 Task: Sort the products in the category "Dental Care" by price (lowest first).
Action: Mouse moved to (303, 141)
Screenshot: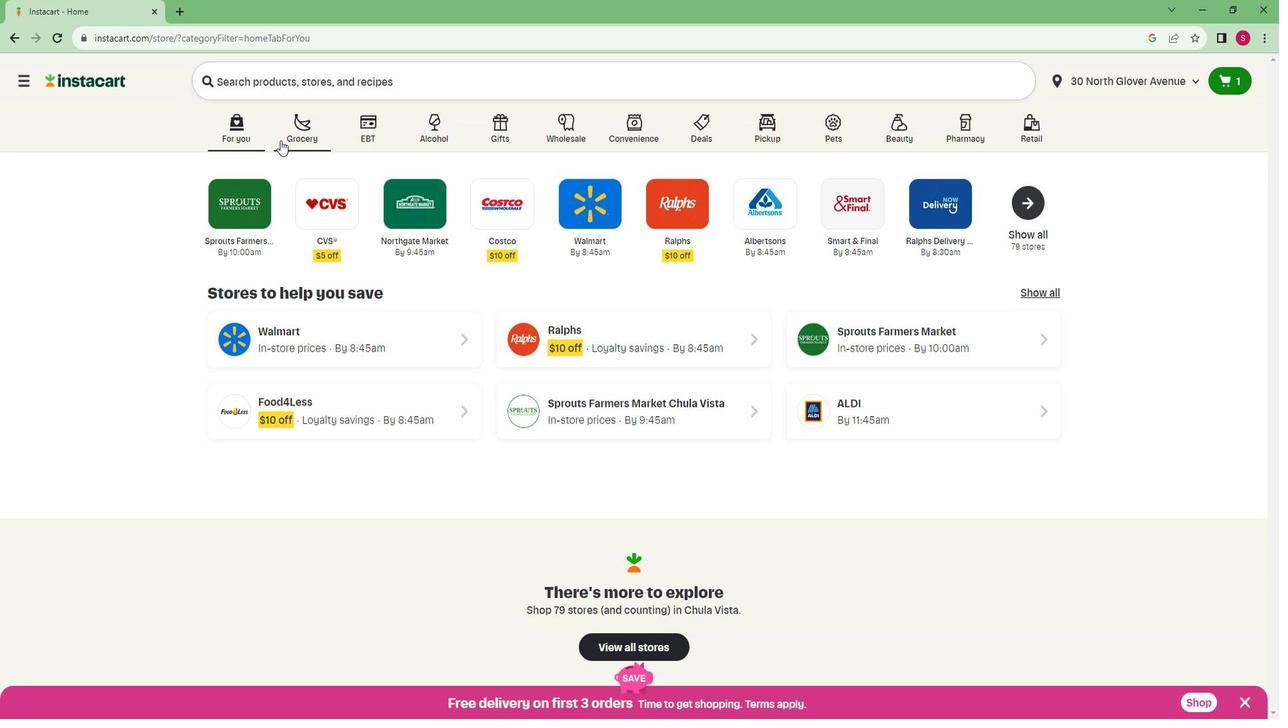 
Action: Mouse pressed left at (303, 141)
Screenshot: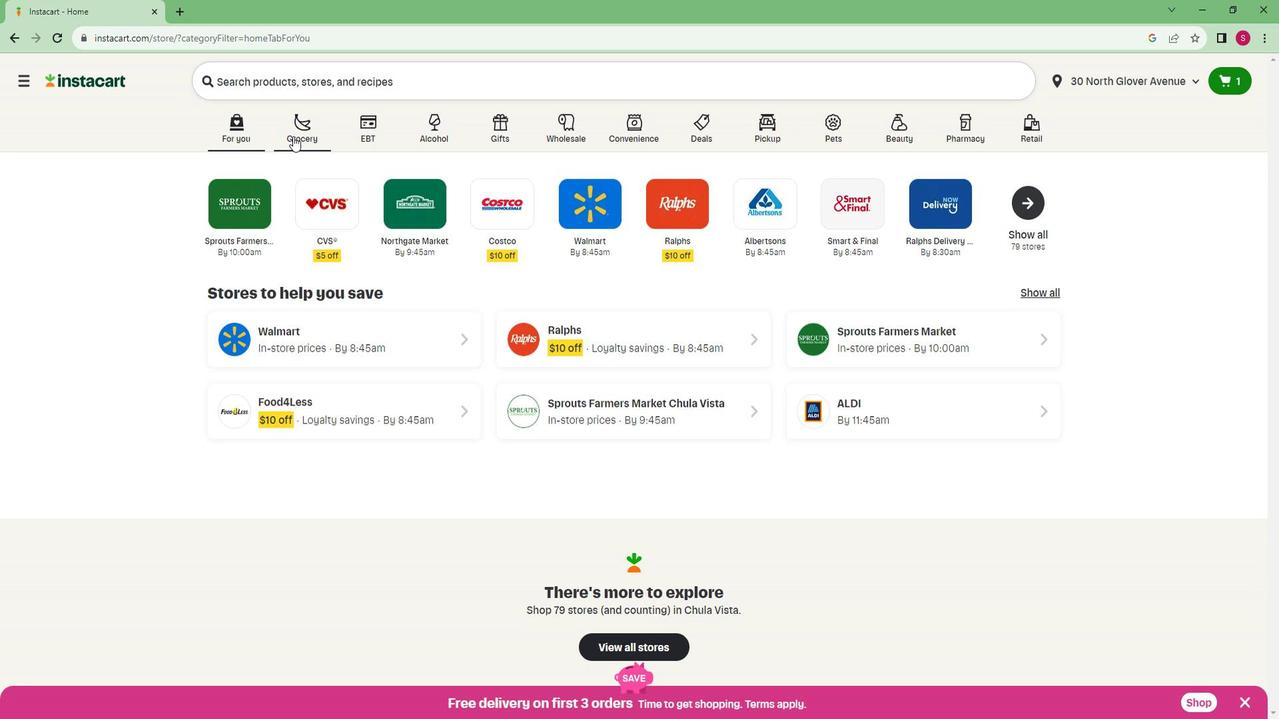 
Action: Mouse moved to (269, 383)
Screenshot: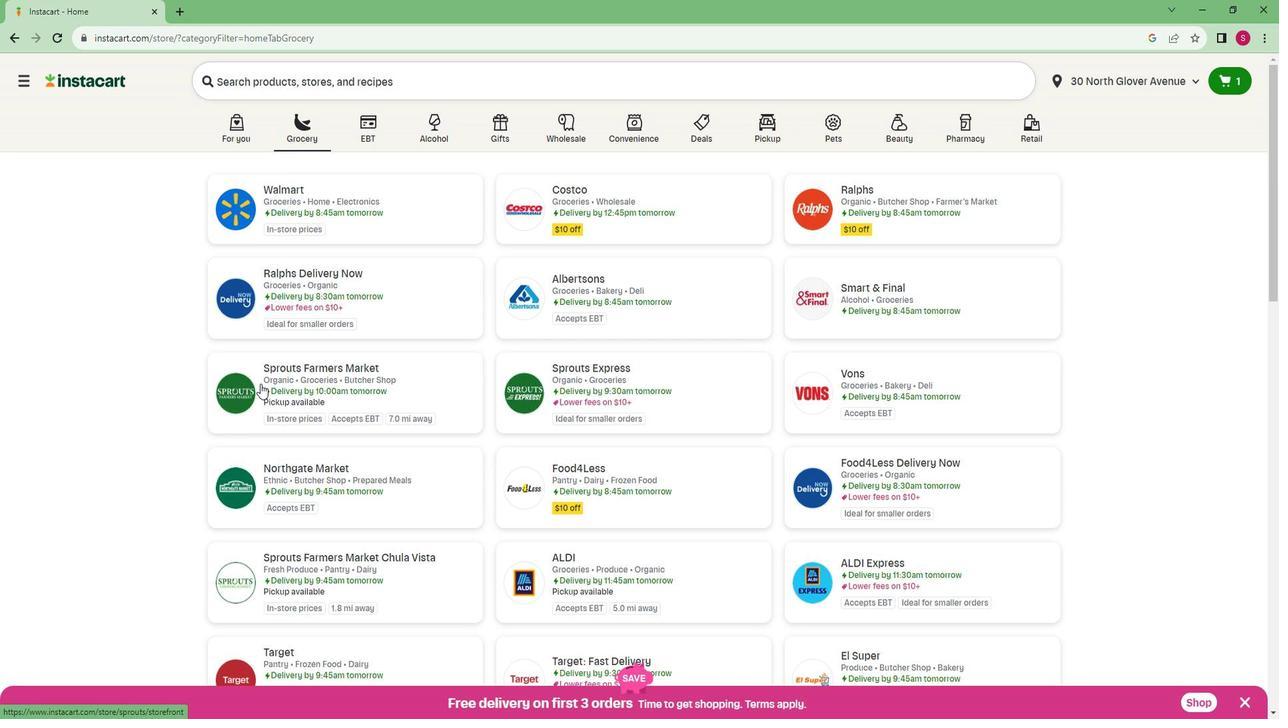 
Action: Mouse pressed left at (269, 383)
Screenshot: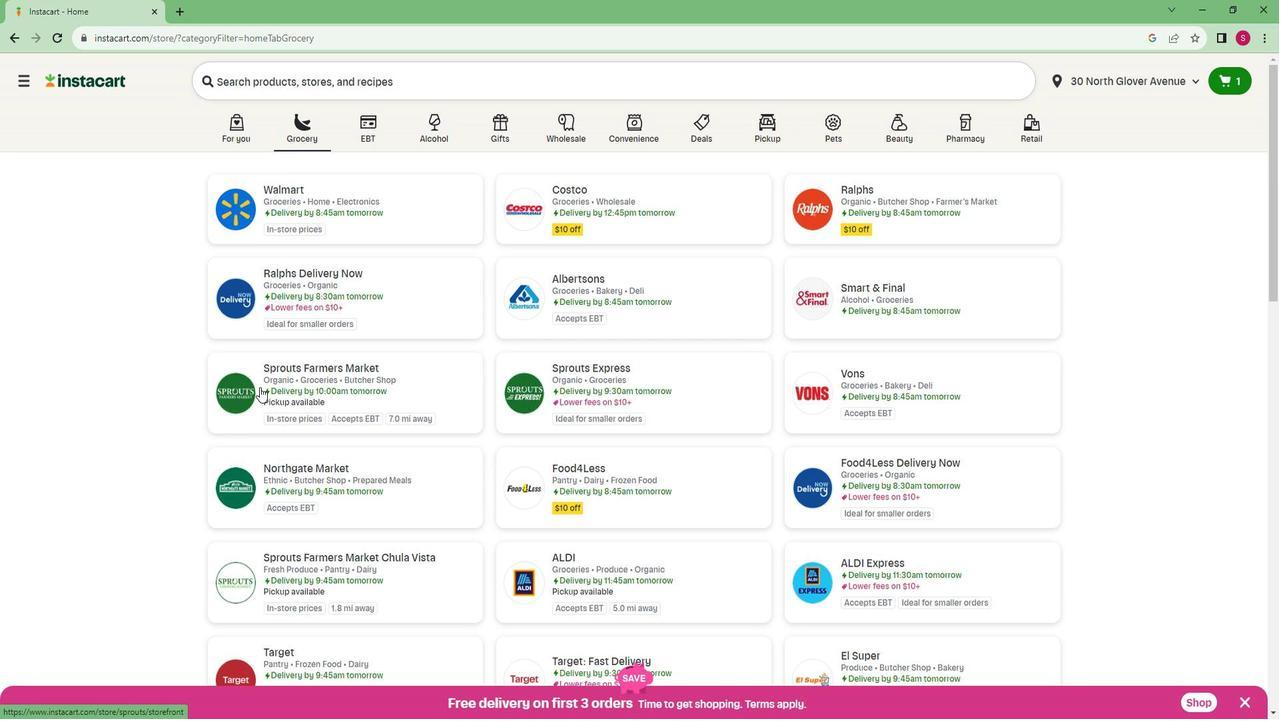 
Action: Mouse moved to (98, 528)
Screenshot: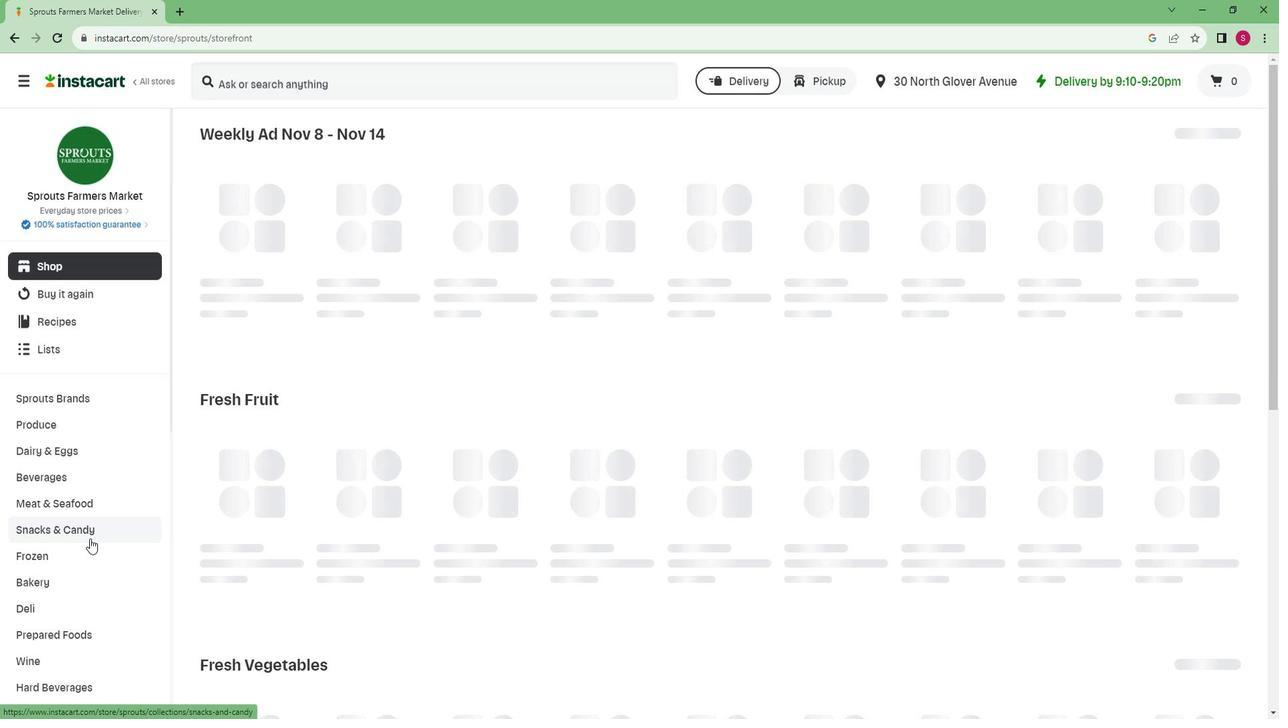 
Action: Mouse scrolled (98, 528) with delta (0, 0)
Screenshot: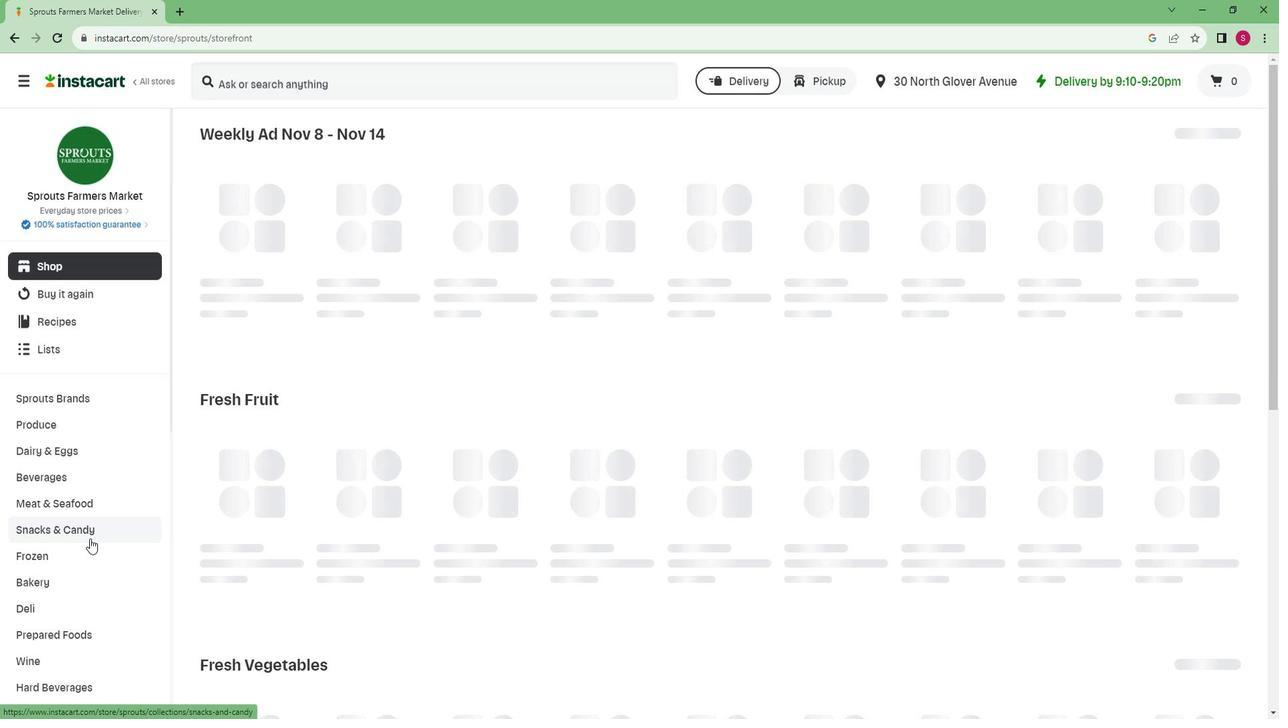 
Action: Mouse moved to (94, 528)
Screenshot: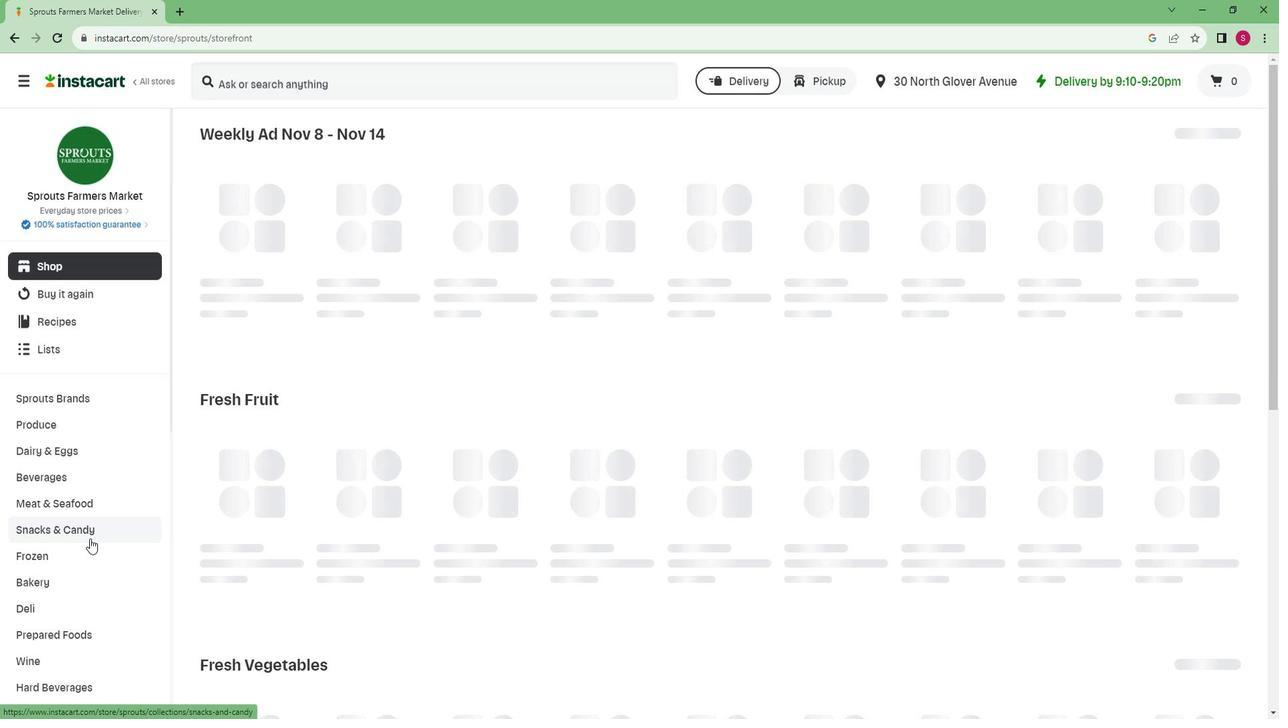 
Action: Mouse scrolled (94, 528) with delta (0, 0)
Screenshot: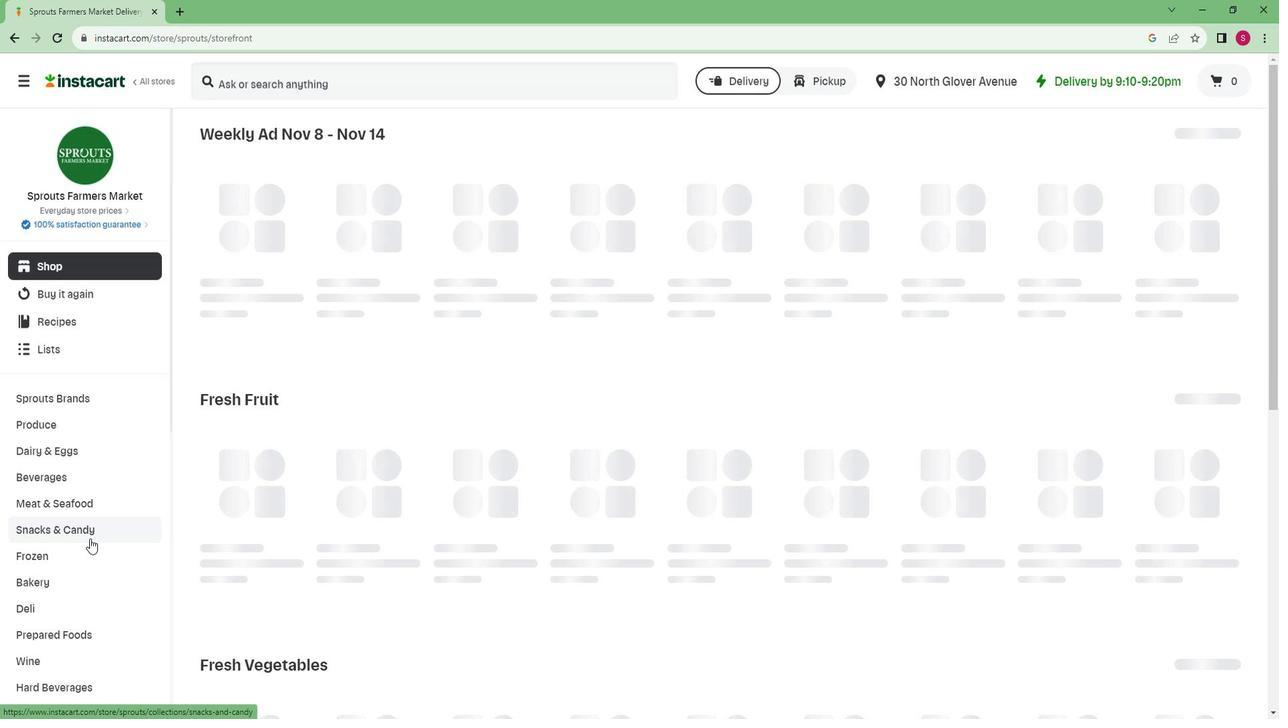 
Action: Mouse moved to (91, 528)
Screenshot: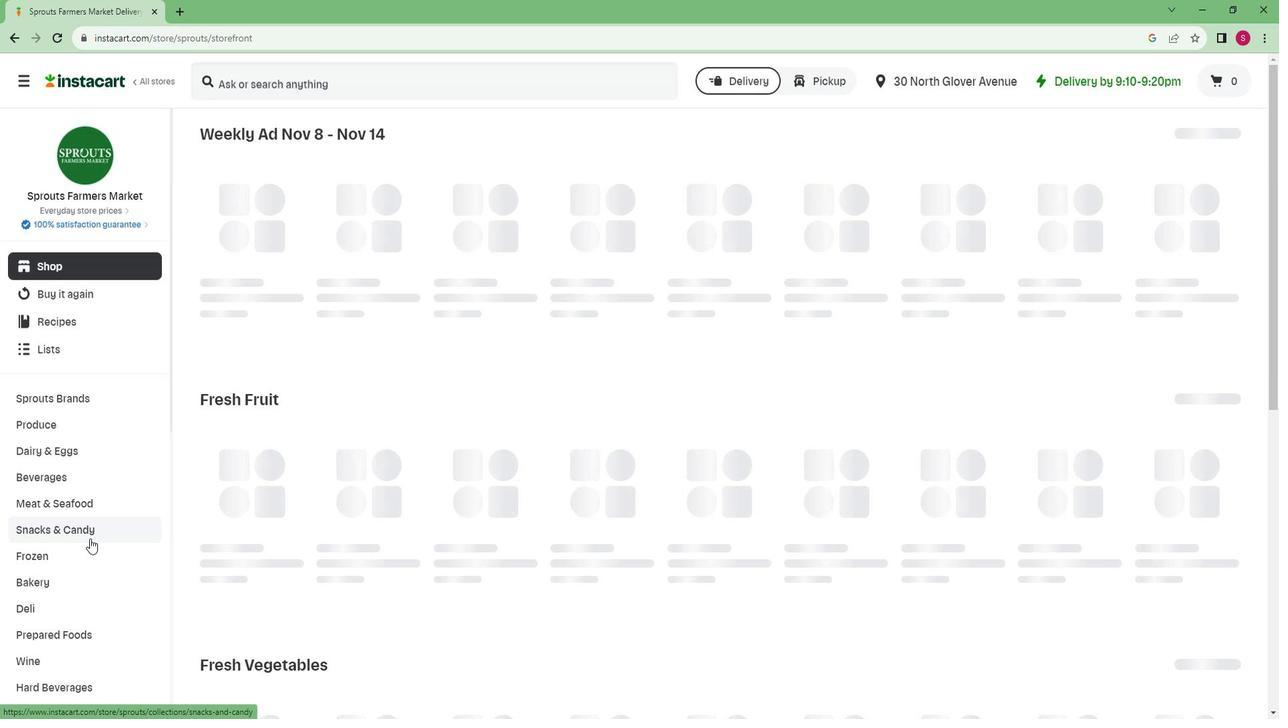 
Action: Mouse scrolled (91, 528) with delta (0, 0)
Screenshot: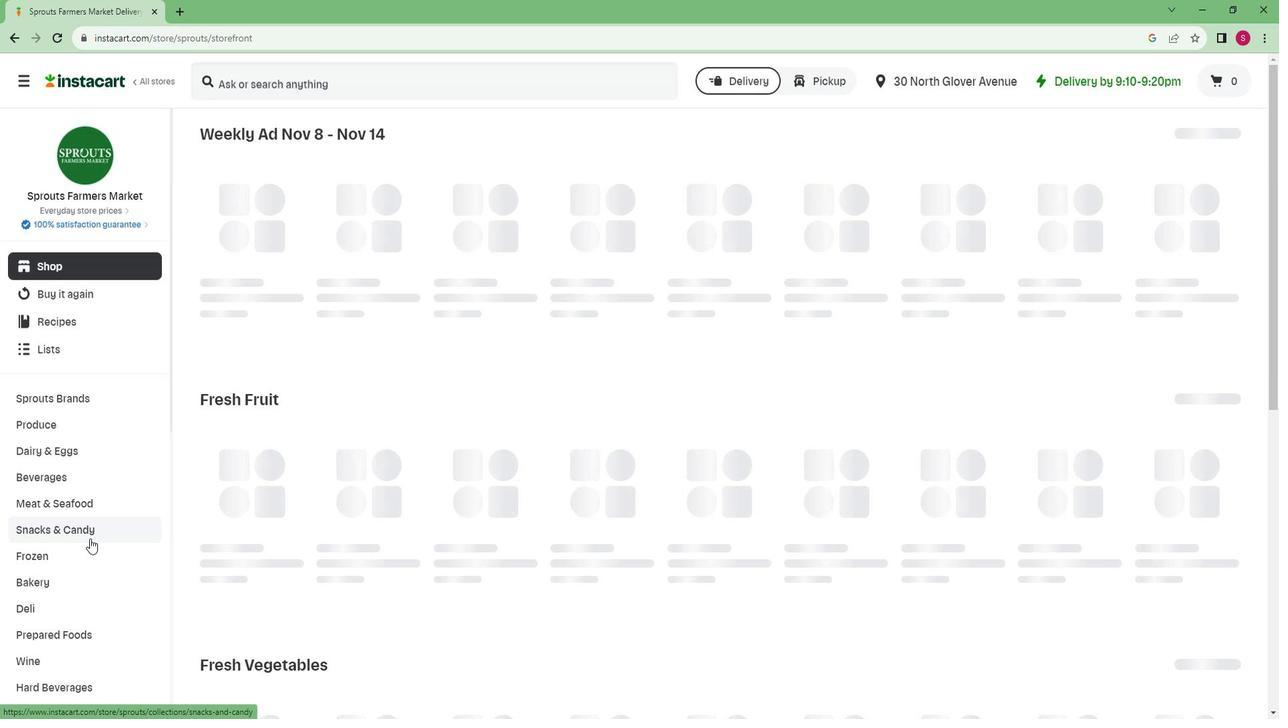 
Action: Mouse moved to (89, 528)
Screenshot: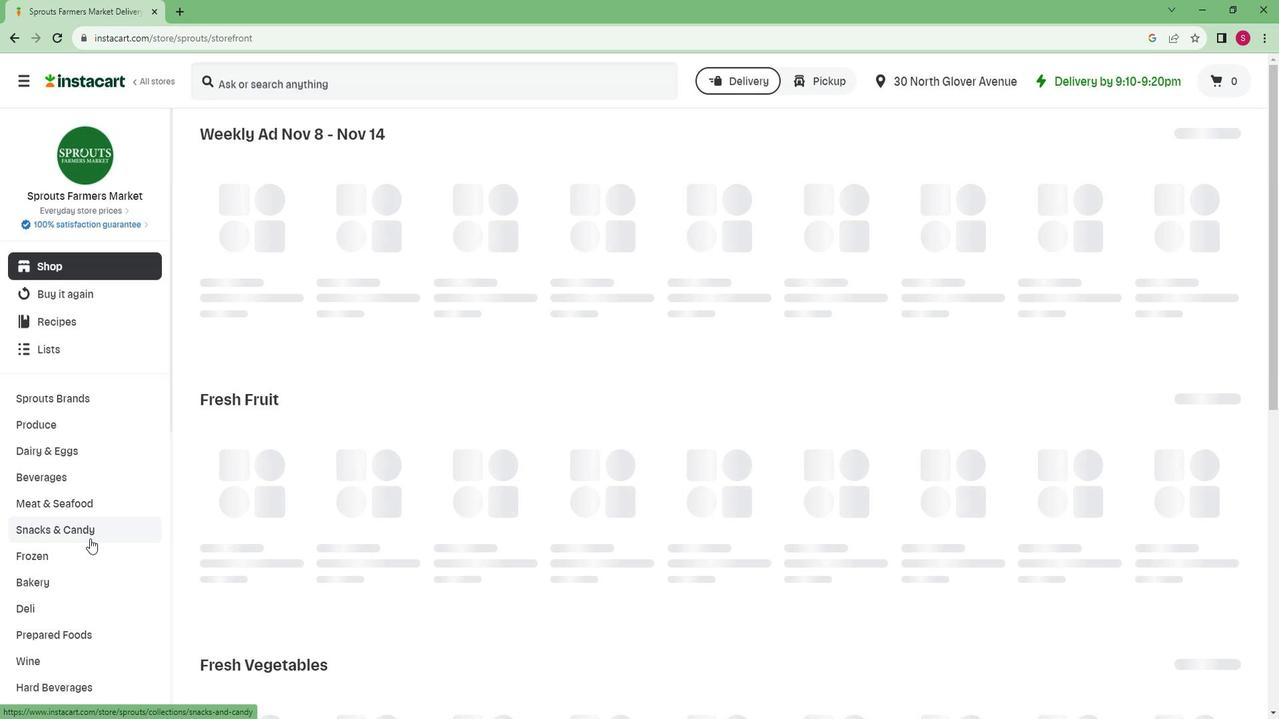 
Action: Mouse scrolled (89, 528) with delta (0, 0)
Screenshot: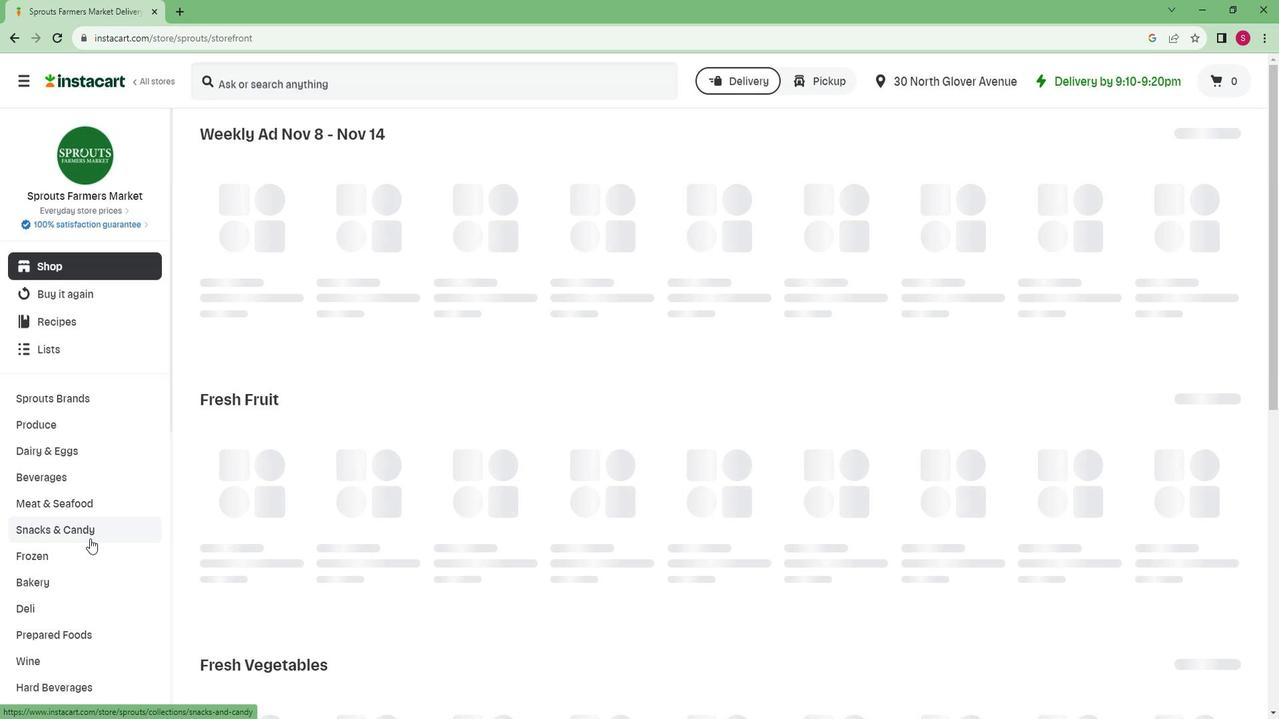 
Action: Mouse moved to (87, 528)
Screenshot: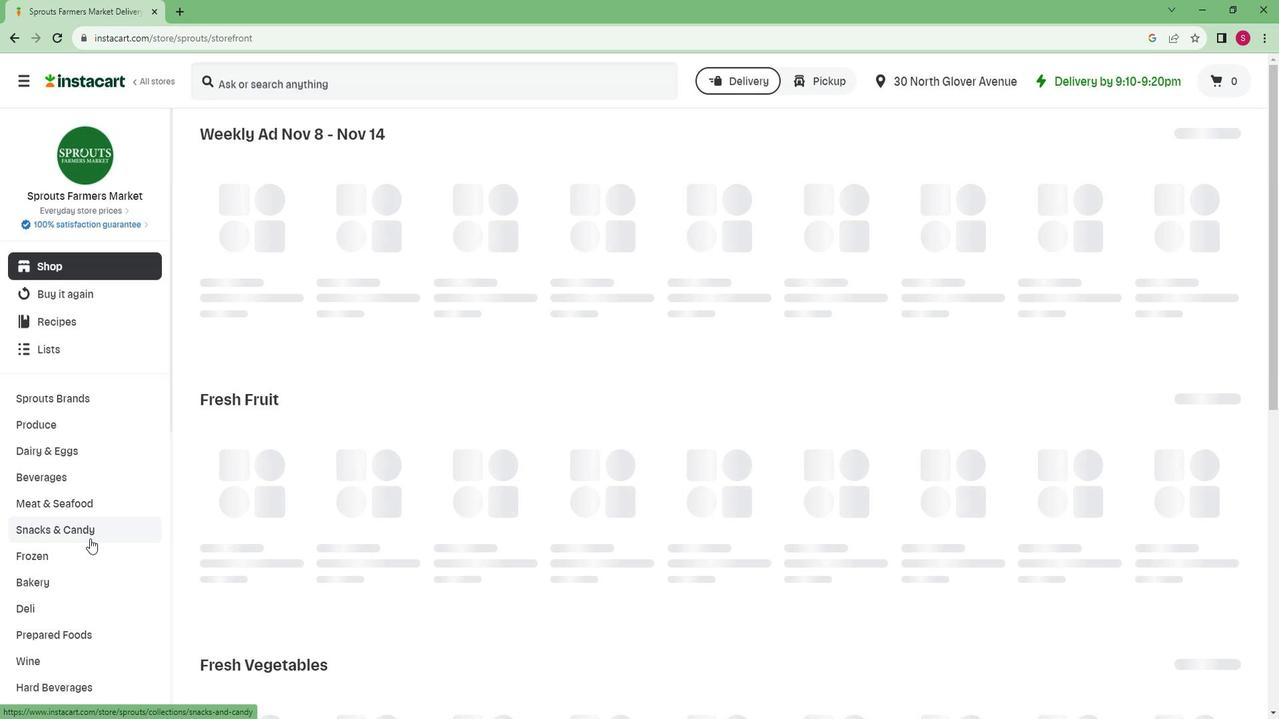 
Action: Mouse scrolled (87, 528) with delta (0, 0)
Screenshot: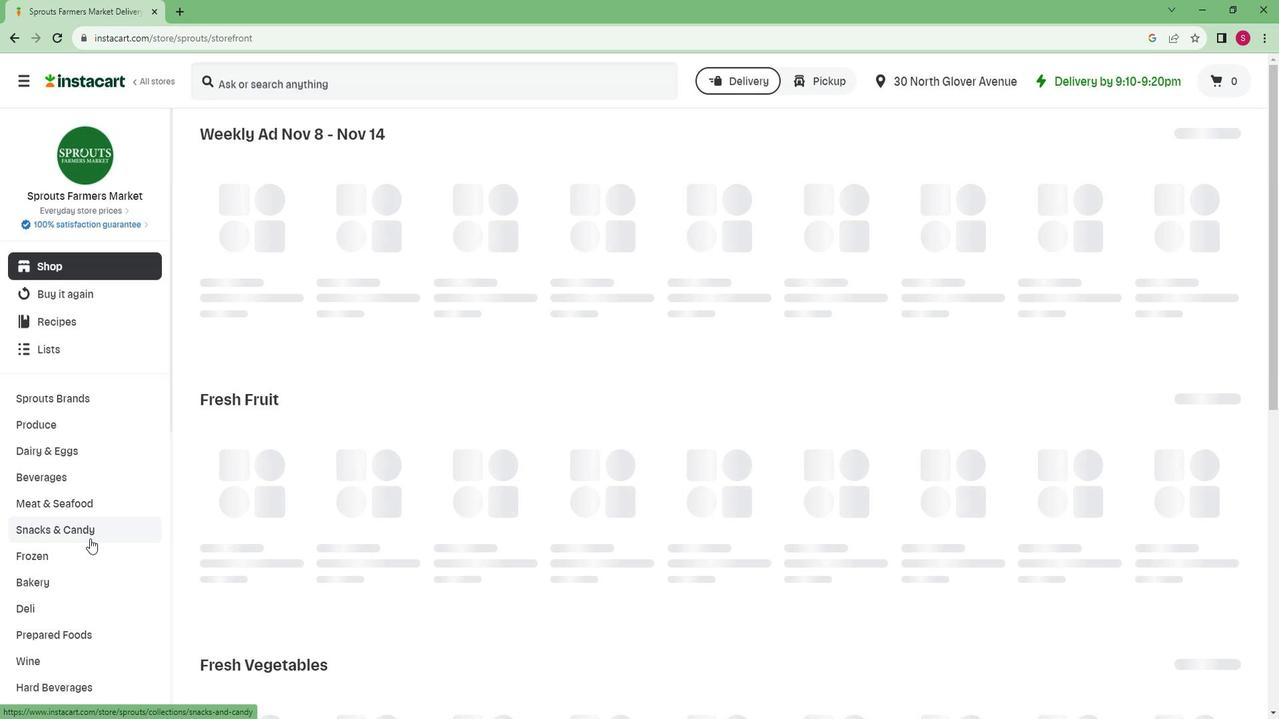 
Action: Mouse moved to (85, 528)
Screenshot: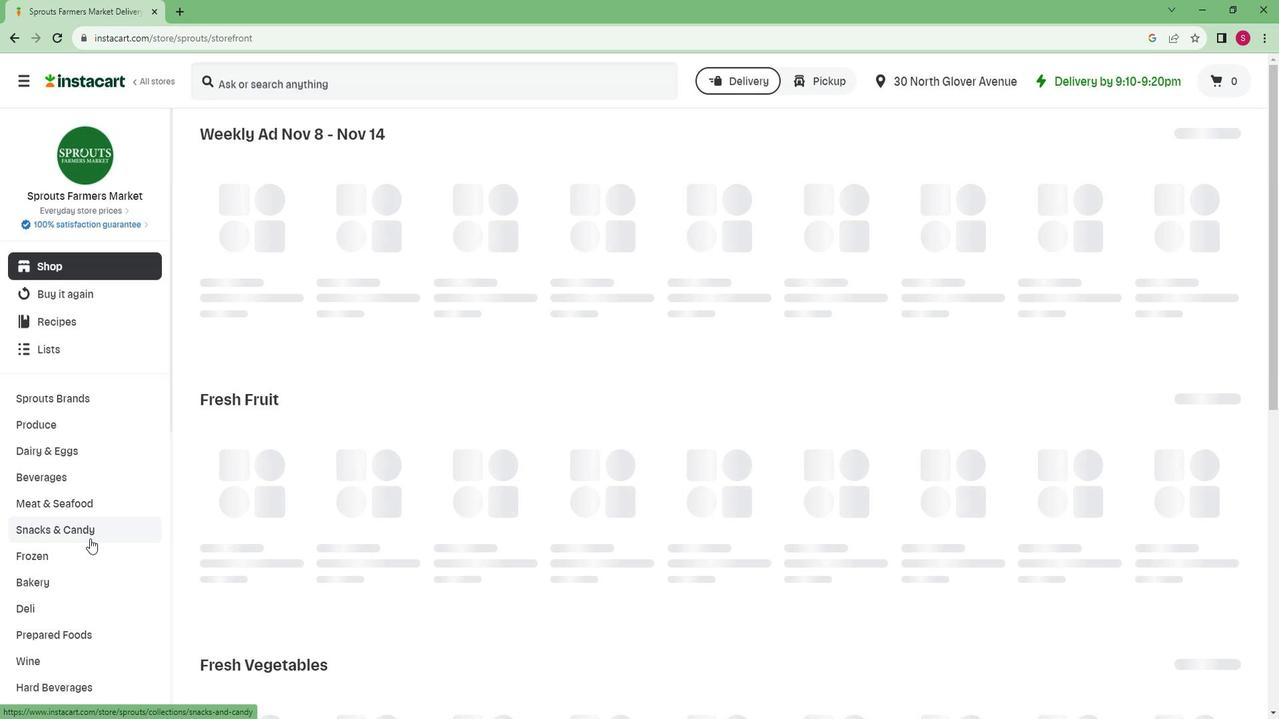 
Action: Mouse scrolled (85, 528) with delta (0, 0)
Screenshot: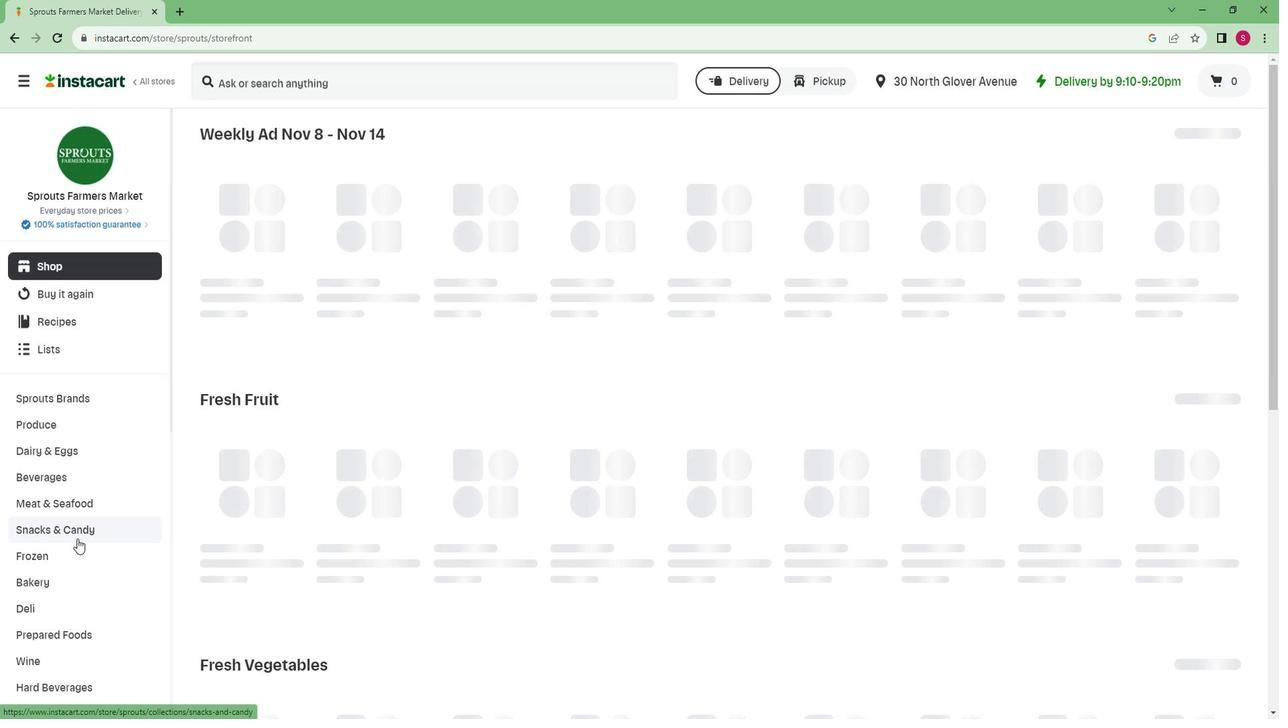 
Action: Mouse moved to (84, 517)
Screenshot: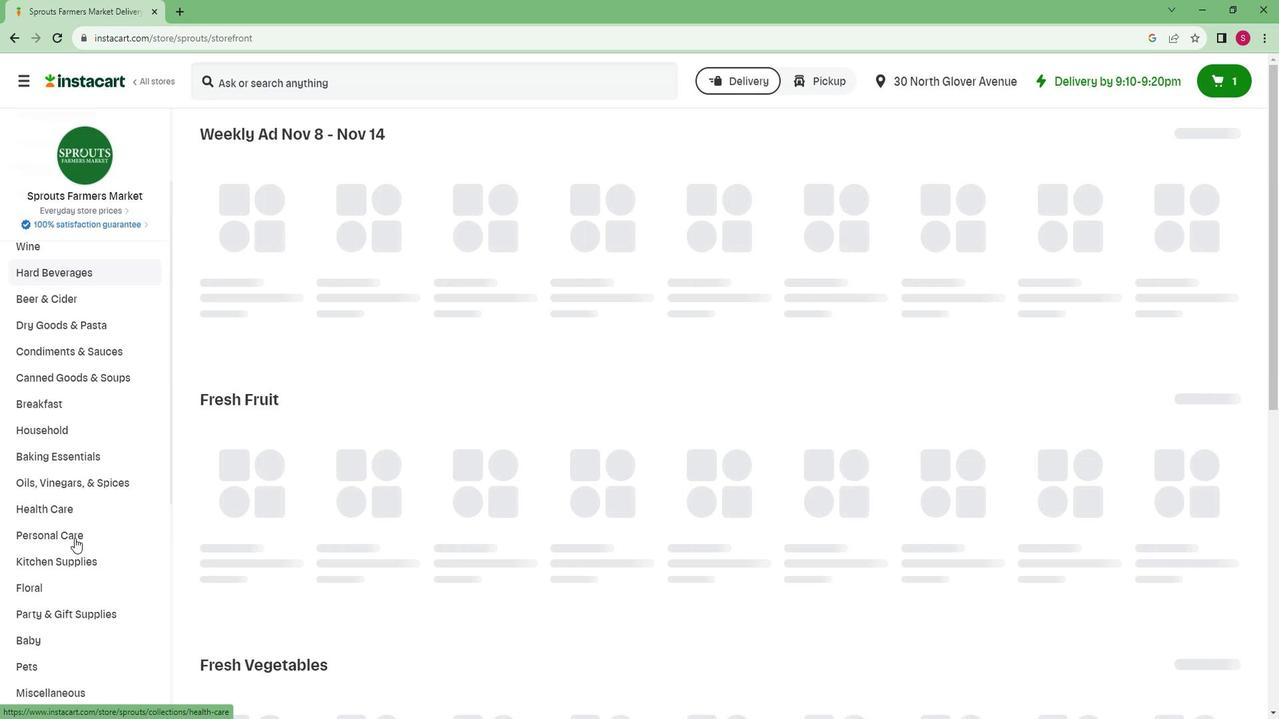
Action: Mouse scrolled (84, 516) with delta (0, 0)
Screenshot: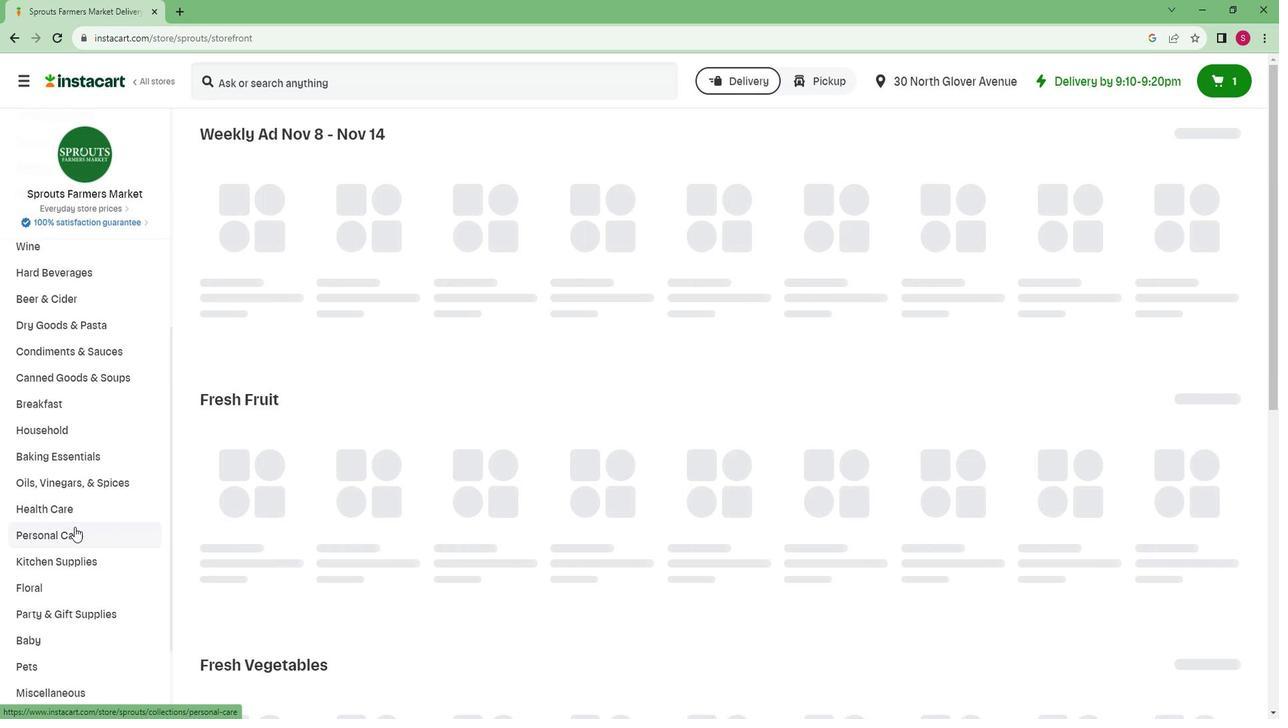 
Action: Mouse scrolled (84, 516) with delta (0, 0)
Screenshot: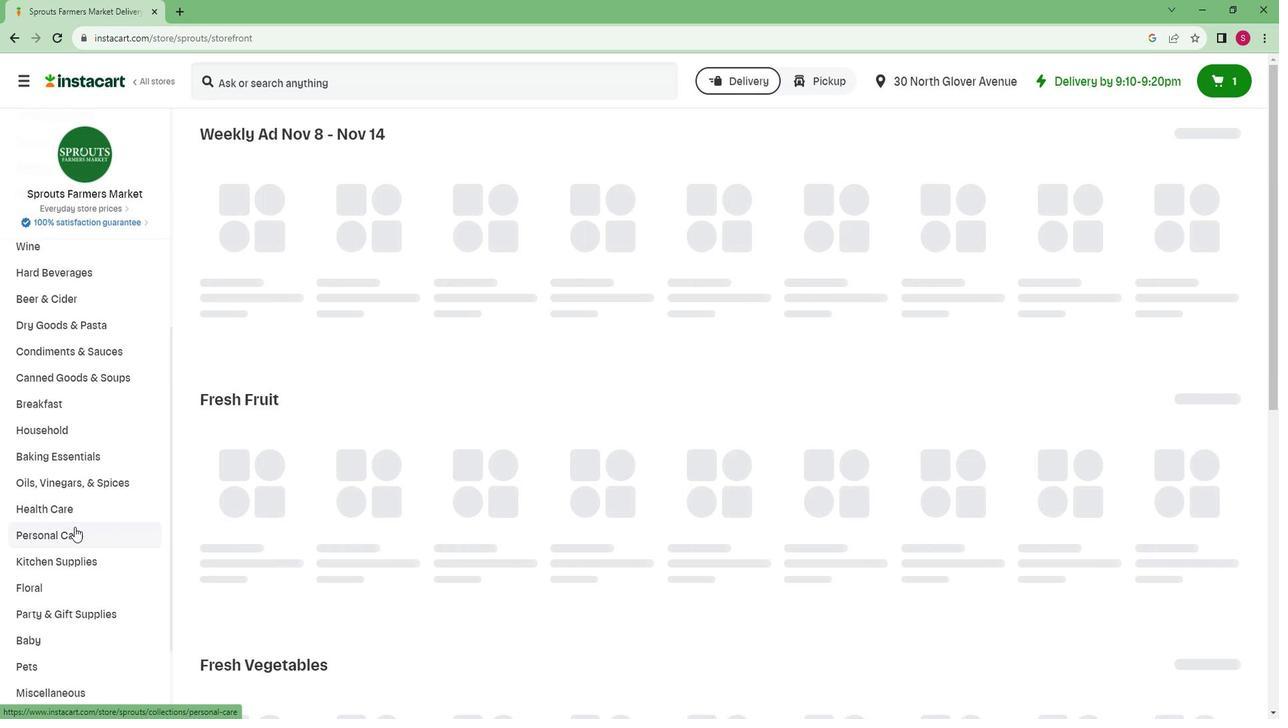 
Action: Mouse moved to (83, 516)
Screenshot: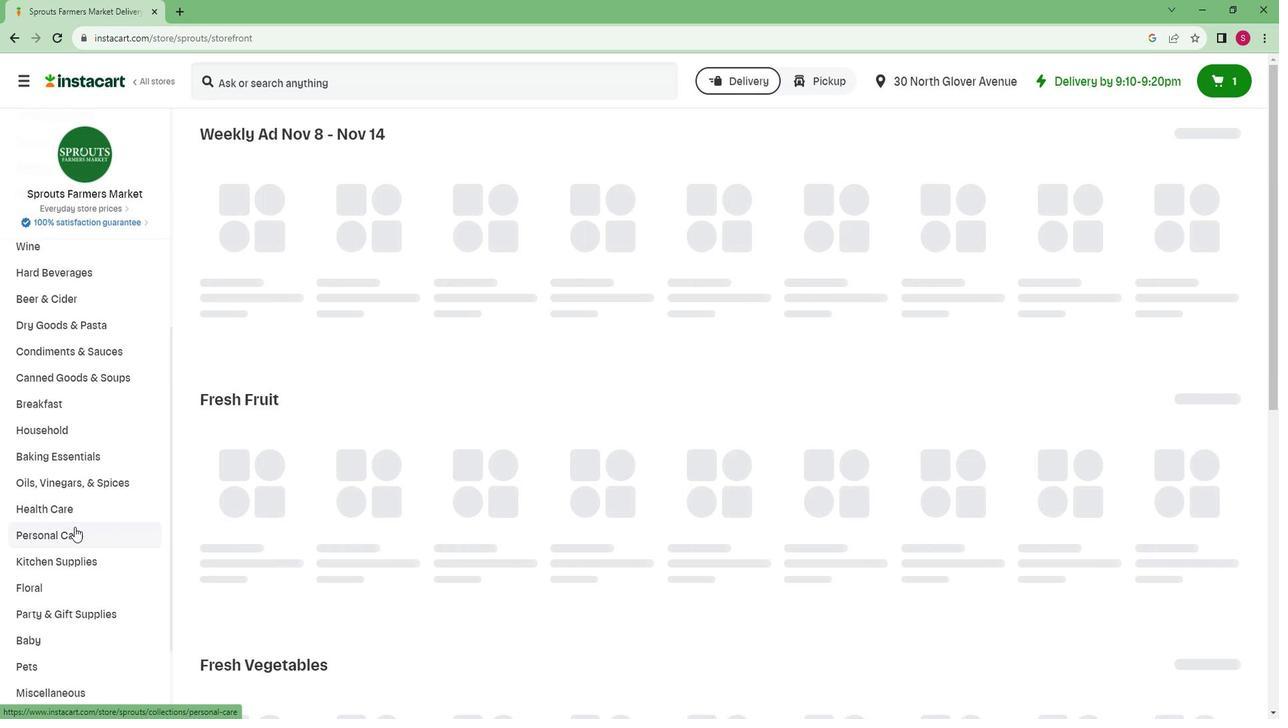 
Action: Mouse scrolled (83, 516) with delta (0, 0)
Screenshot: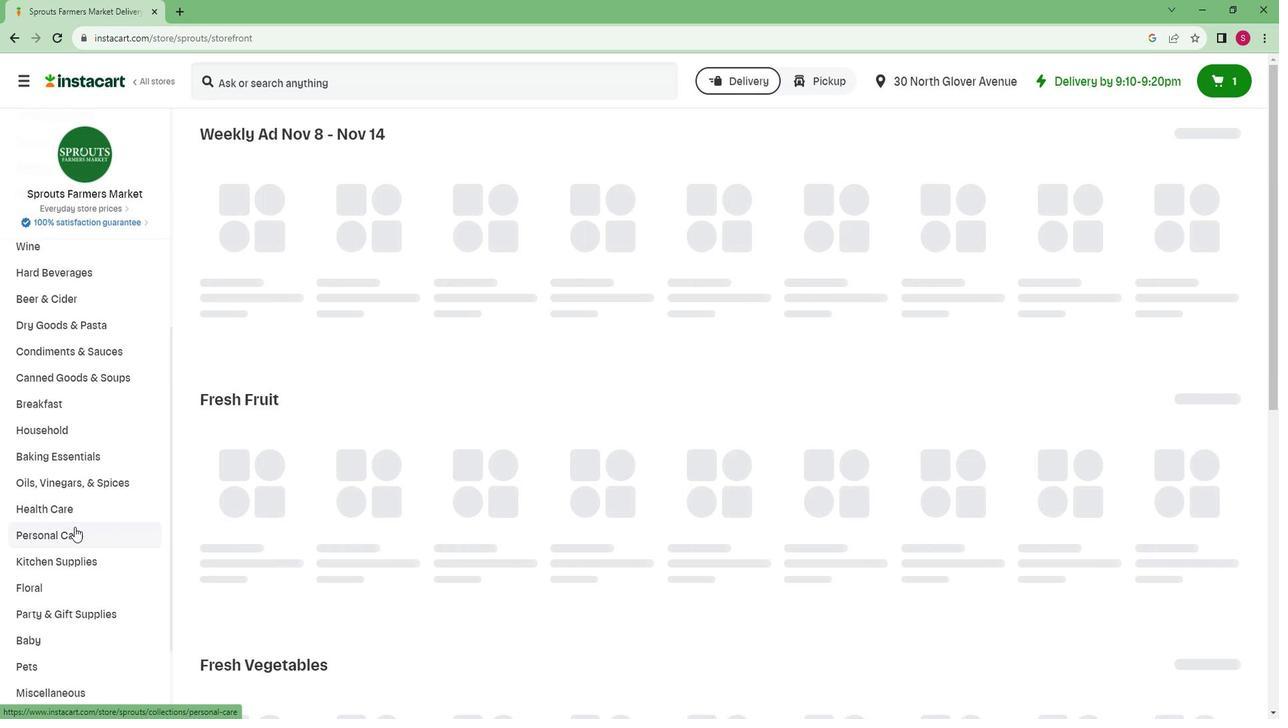 
Action: Mouse moved to (83, 516)
Screenshot: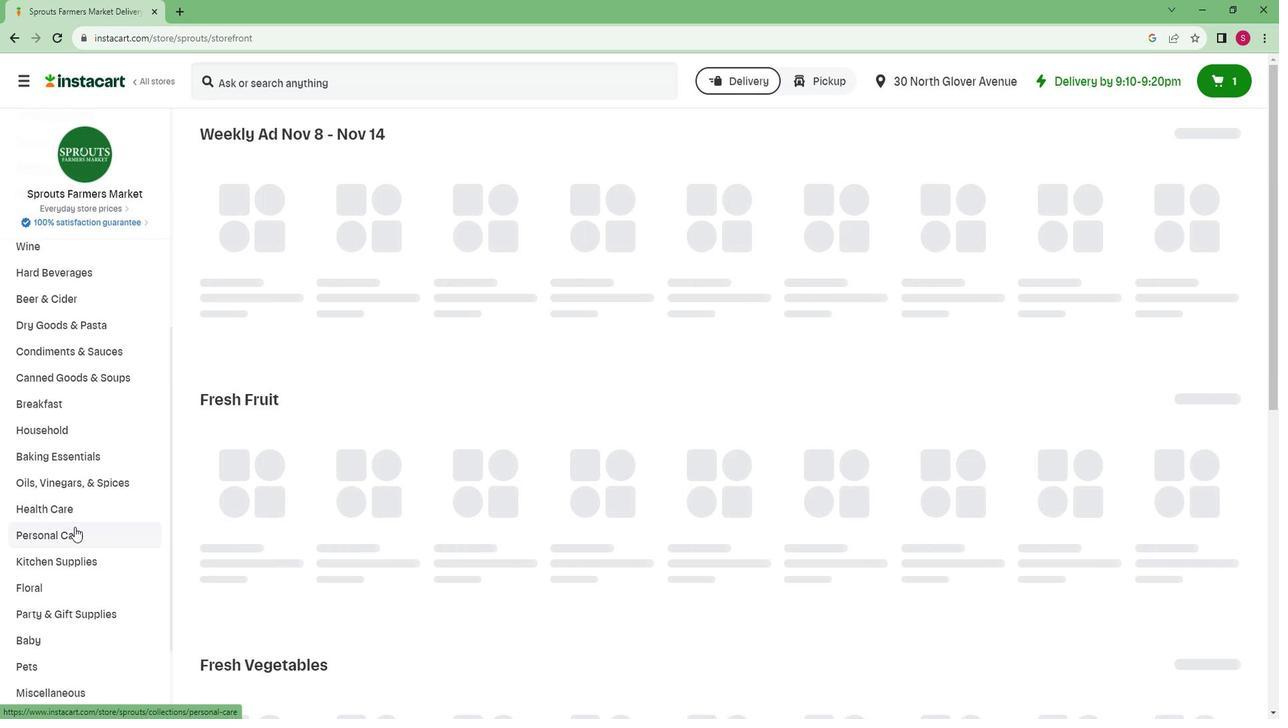 
Action: Mouse scrolled (83, 516) with delta (0, 0)
Screenshot: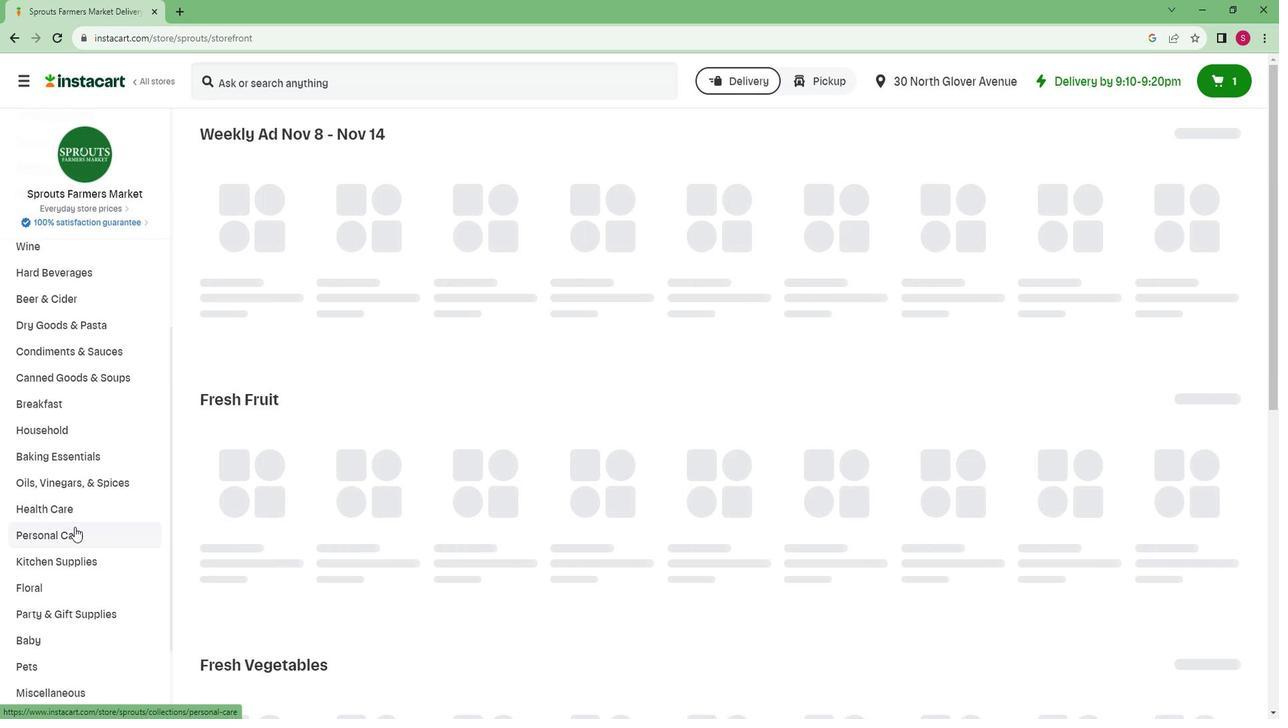 
Action: Mouse moved to (83, 516)
Screenshot: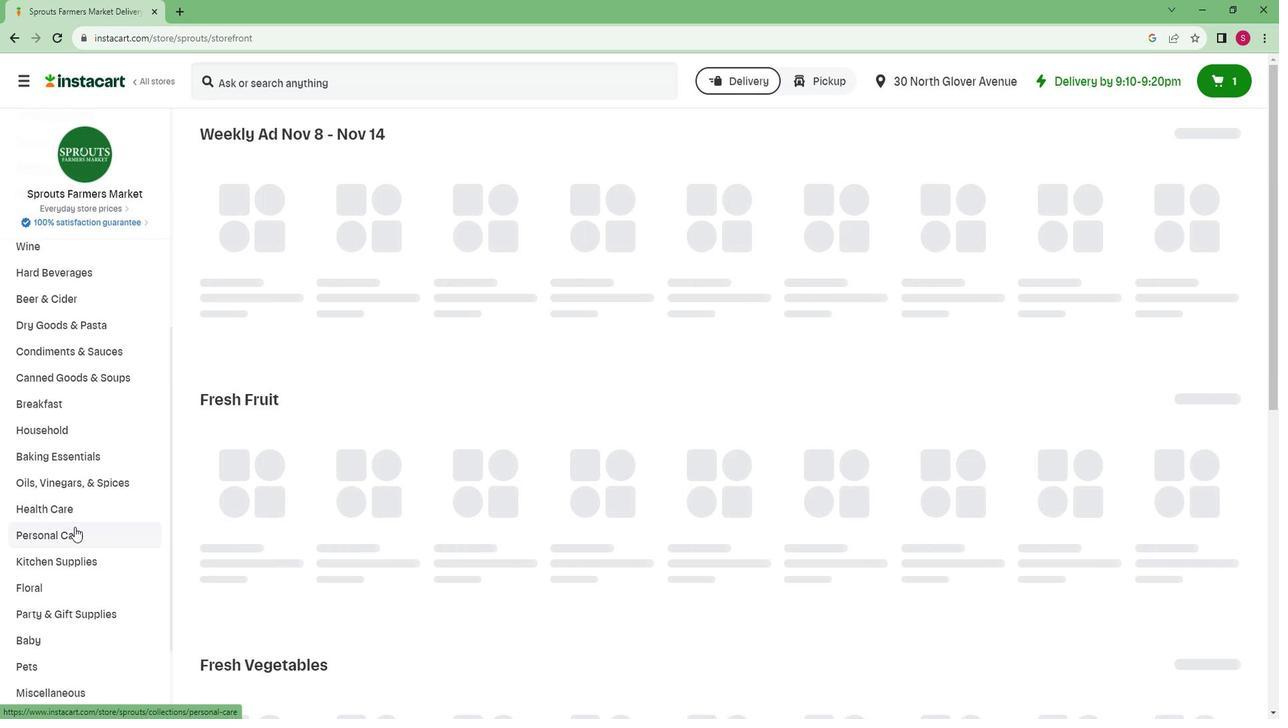 
Action: Mouse scrolled (83, 516) with delta (0, 0)
Screenshot: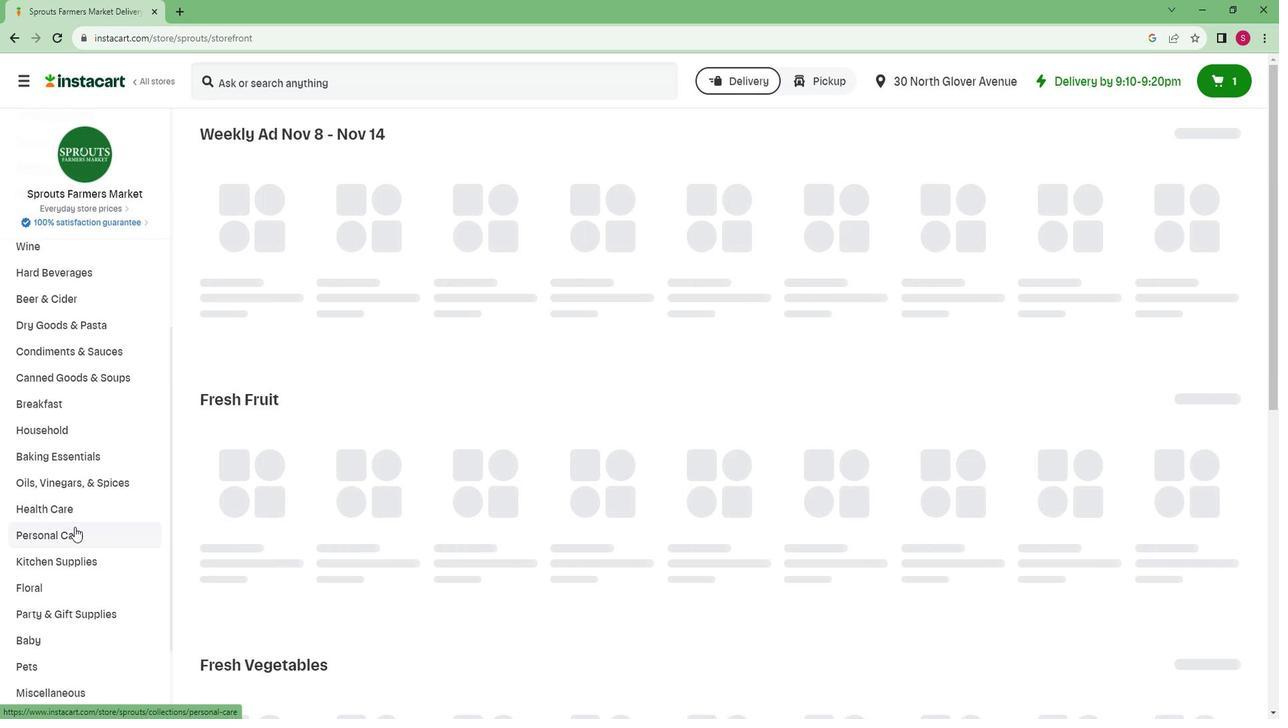
Action: Mouse moved to (59, 656)
Screenshot: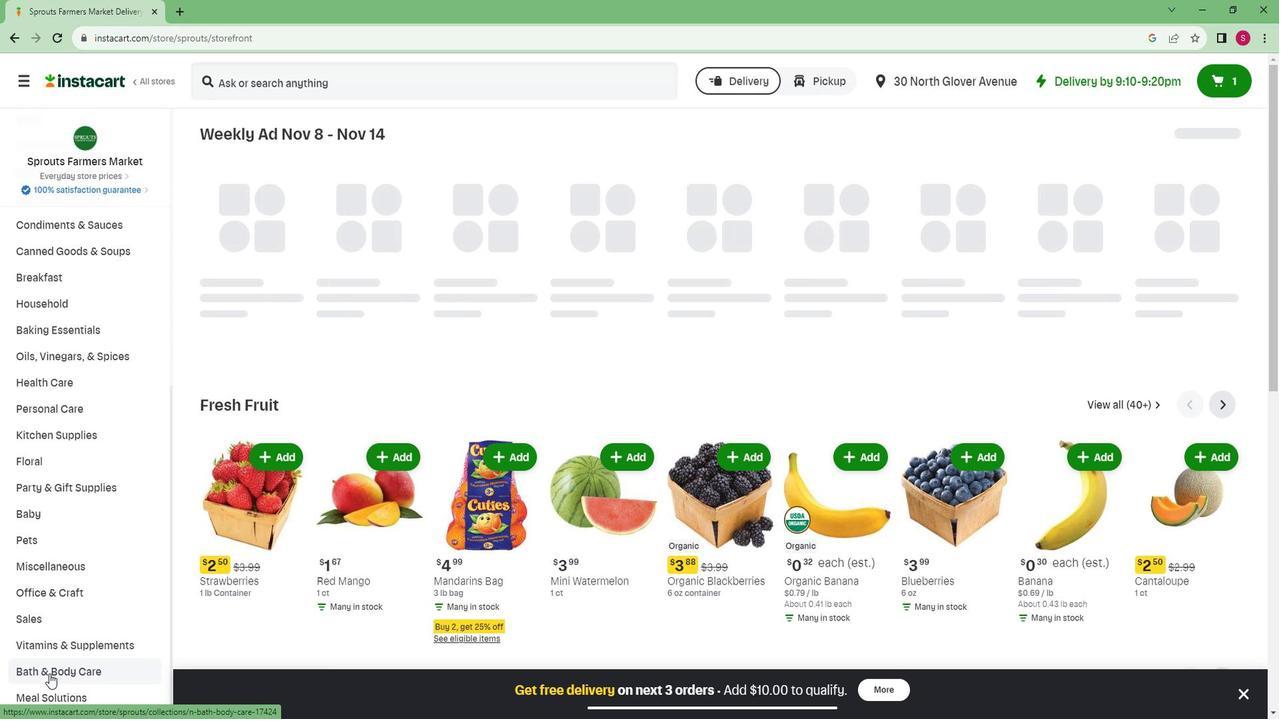 
Action: Mouse pressed left at (59, 656)
Screenshot: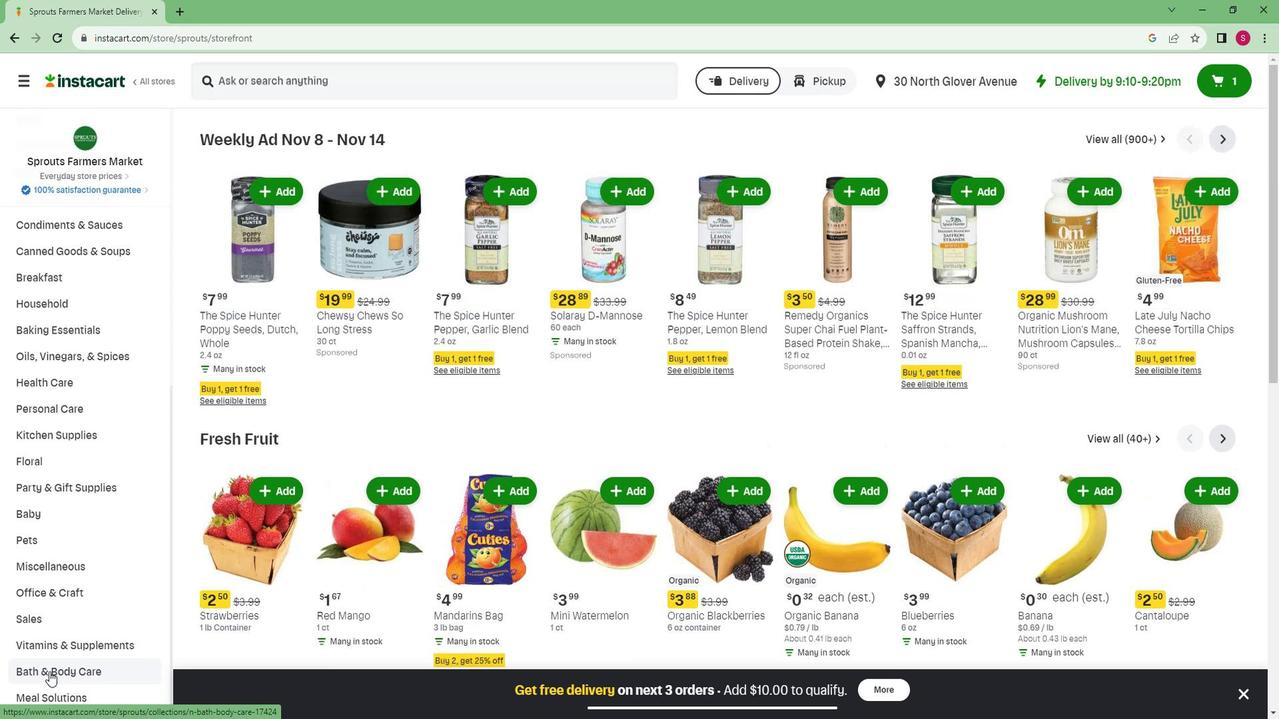 
Action: Mouse moved to (866, 170)
Screenshot: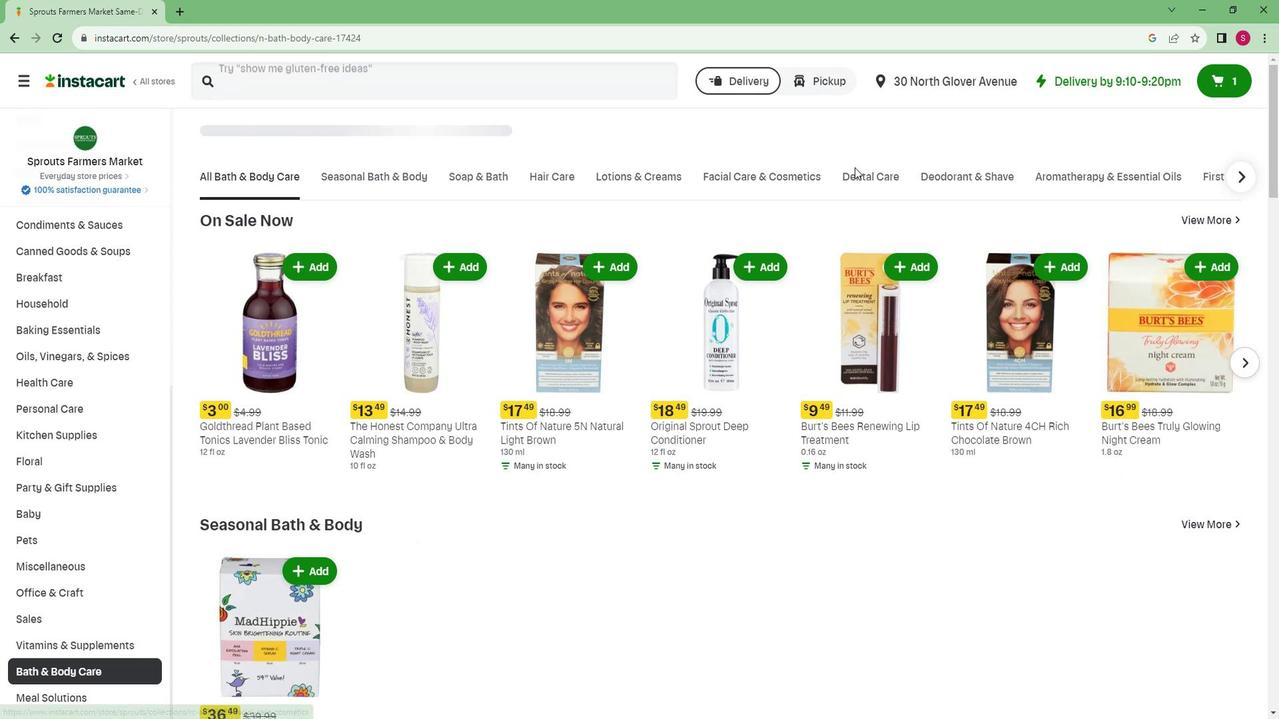 
Action: Mouse pressed left at (866, 170)
Screenshot: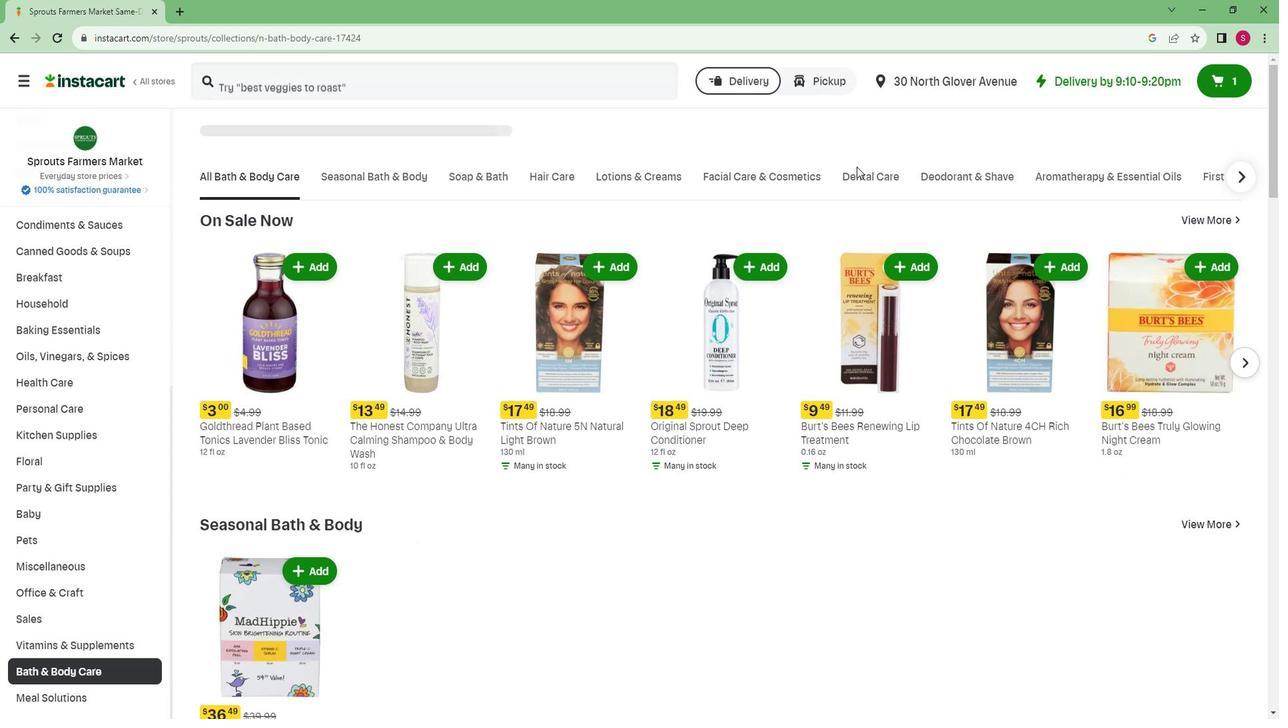 
Action: Mouse moved to (863, 178)
Screenshot: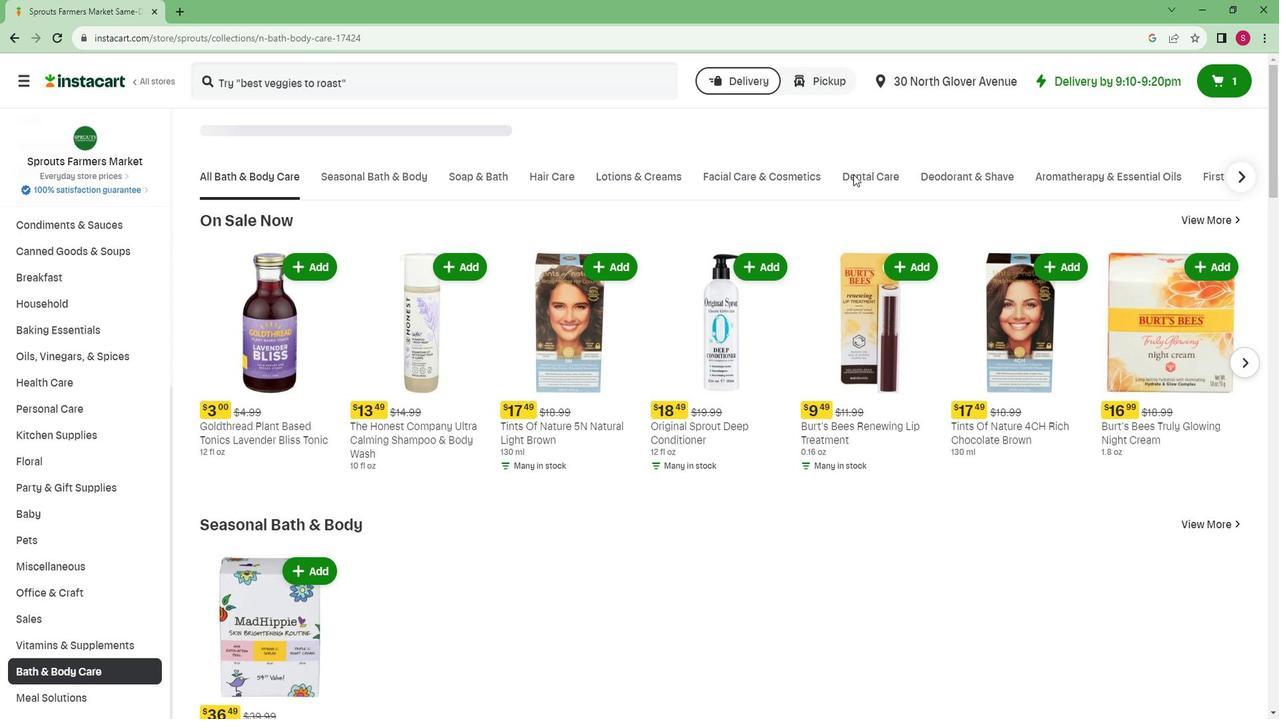 
Action: Mouse pressed left at (863, 178)
Screenshot: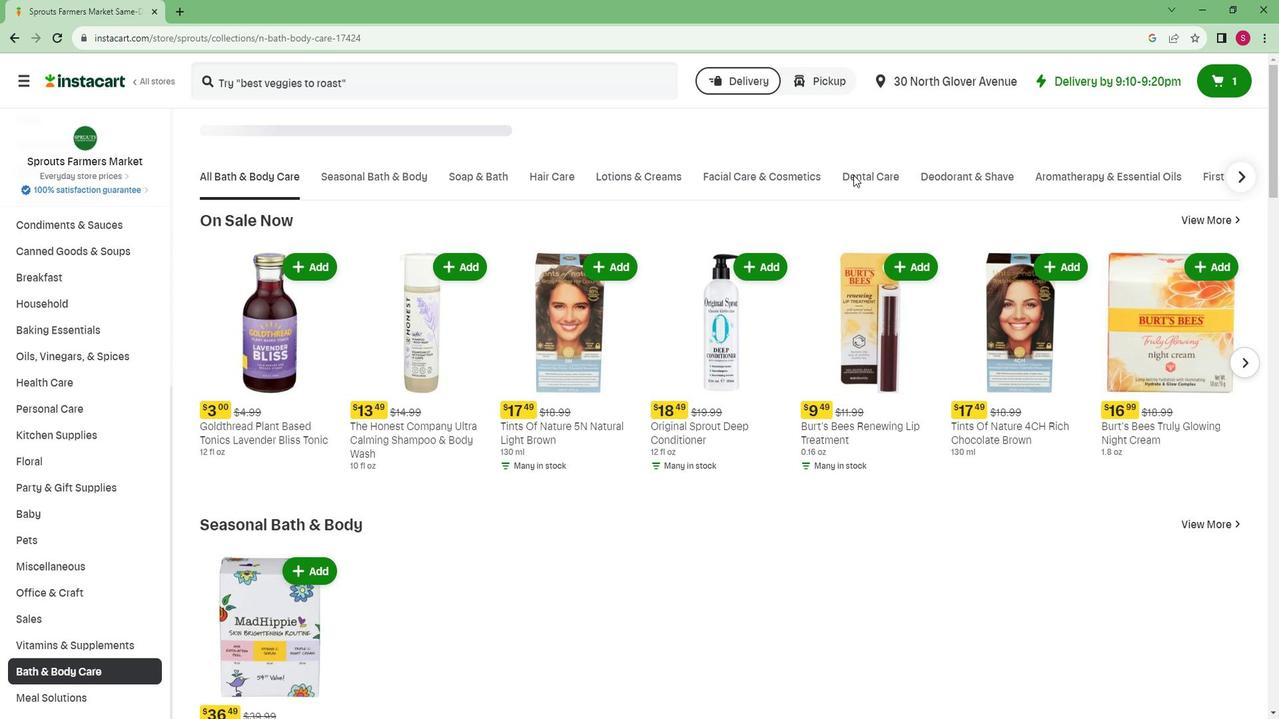 
Action: Mouse moved to (1143, 227)
Screenshot: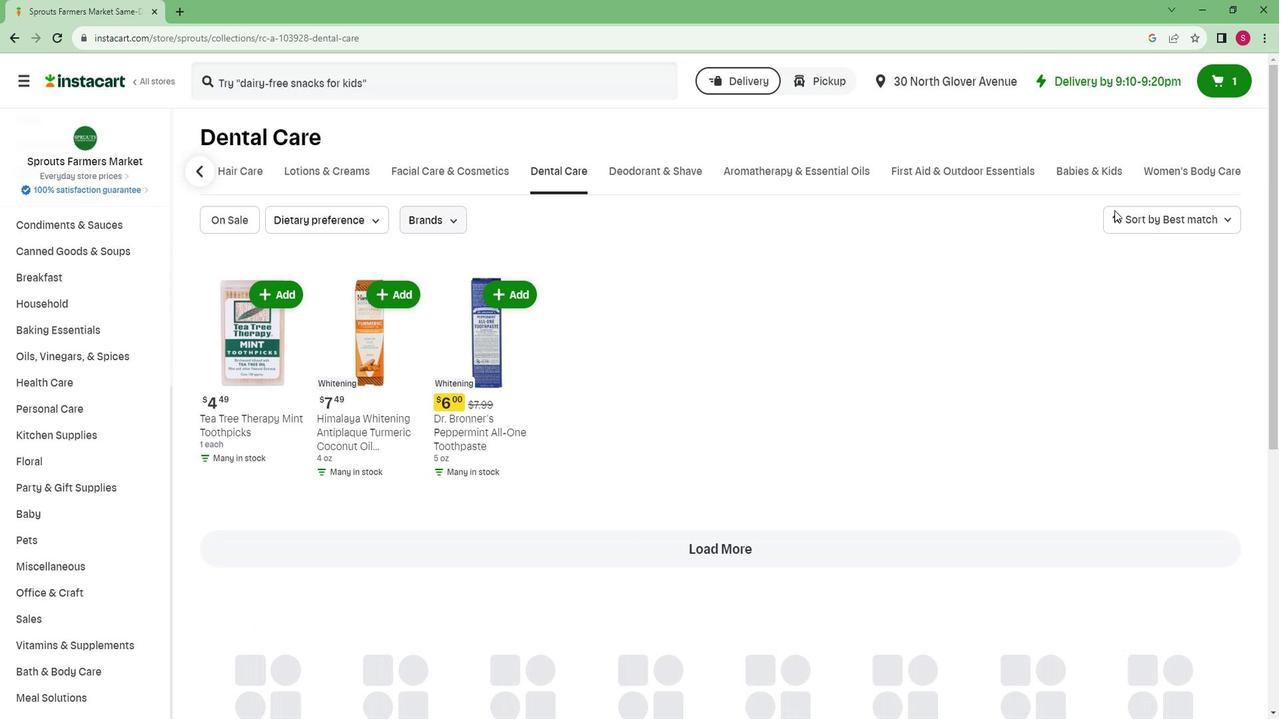 
Action: Mouse pressed left at (1143, 227)
Screenshot: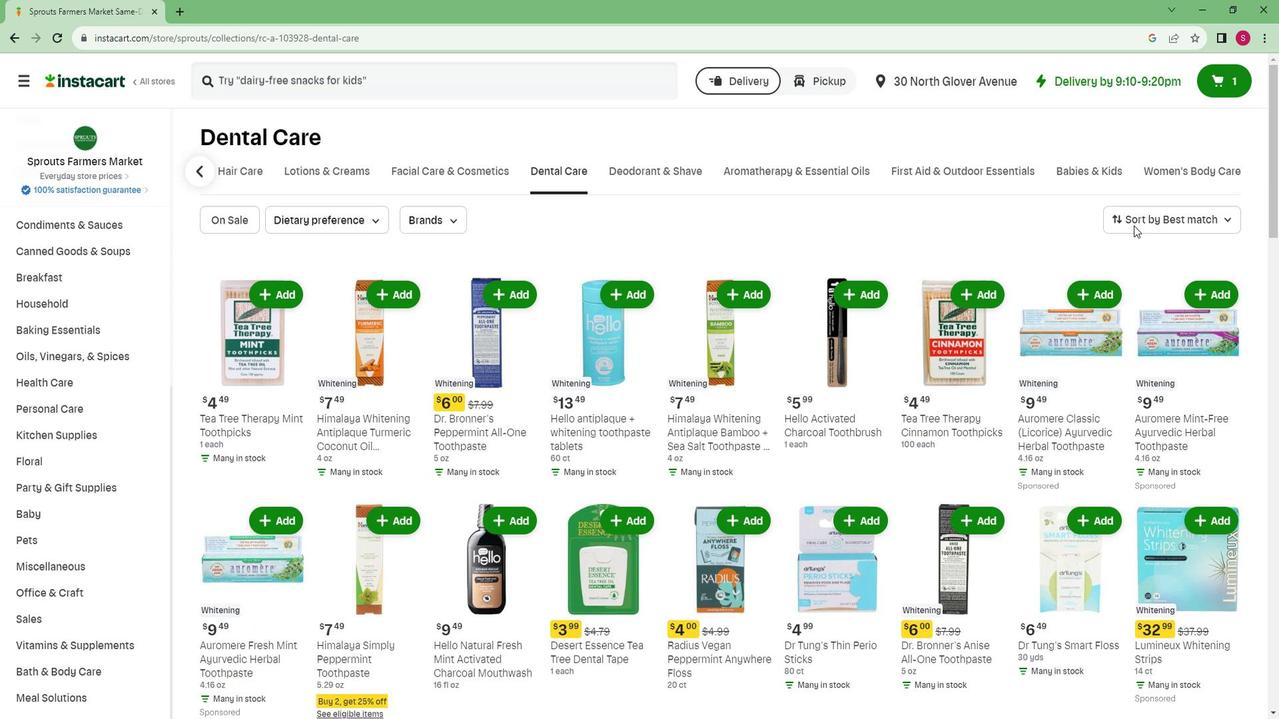 
Action: Mouse moved to (1142, 274)
Screenshot: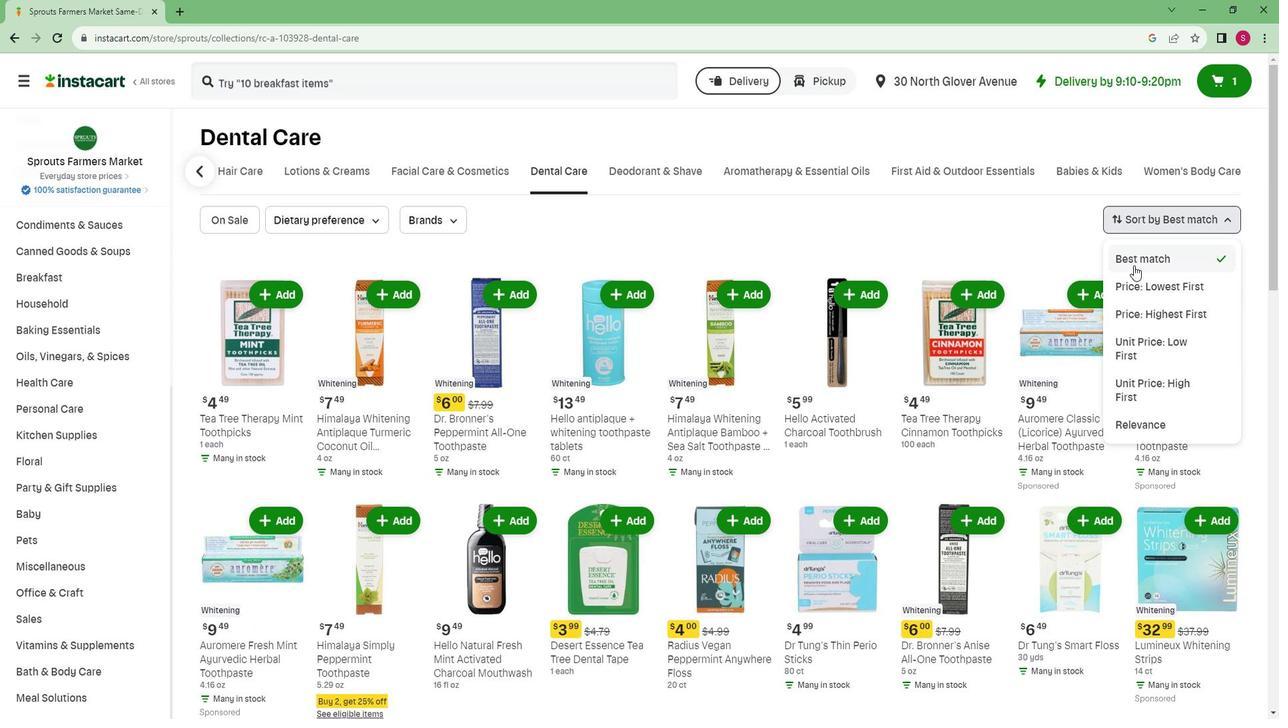 
Action: Mouse pressed left at (1142, 274)
Screenshot: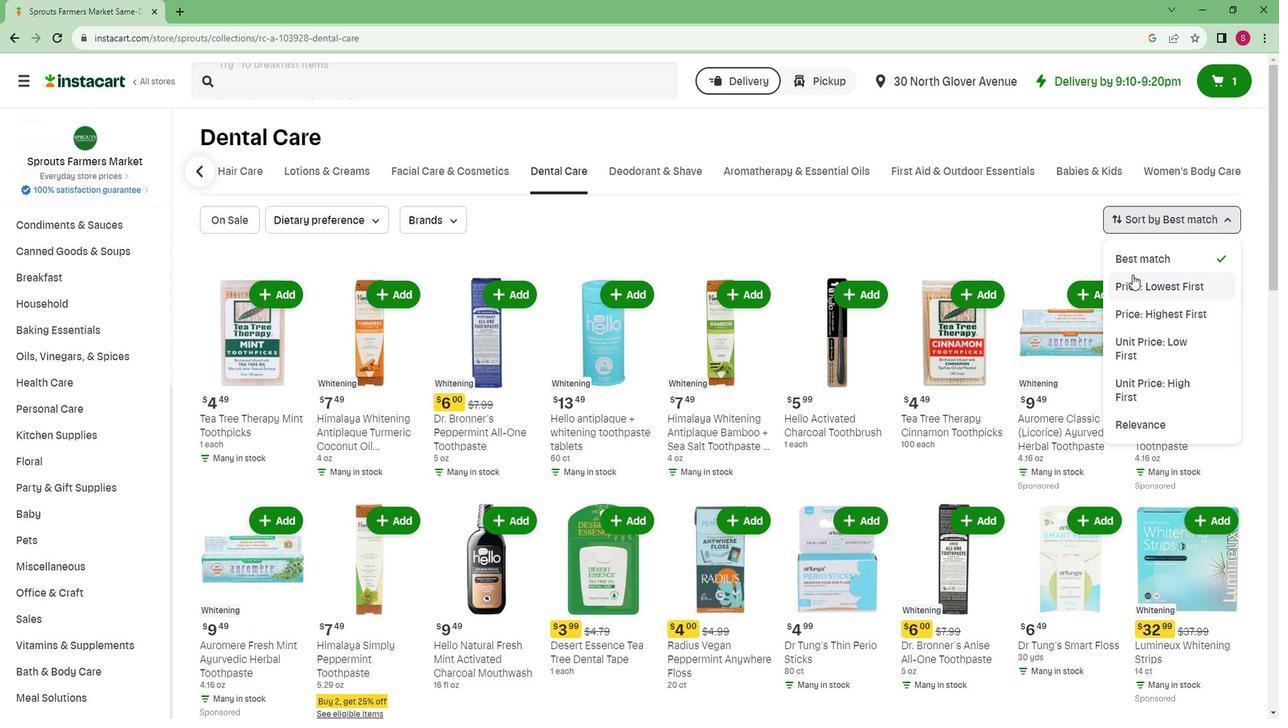 
Action: Mouse moved to (552, 221)
Screenshot: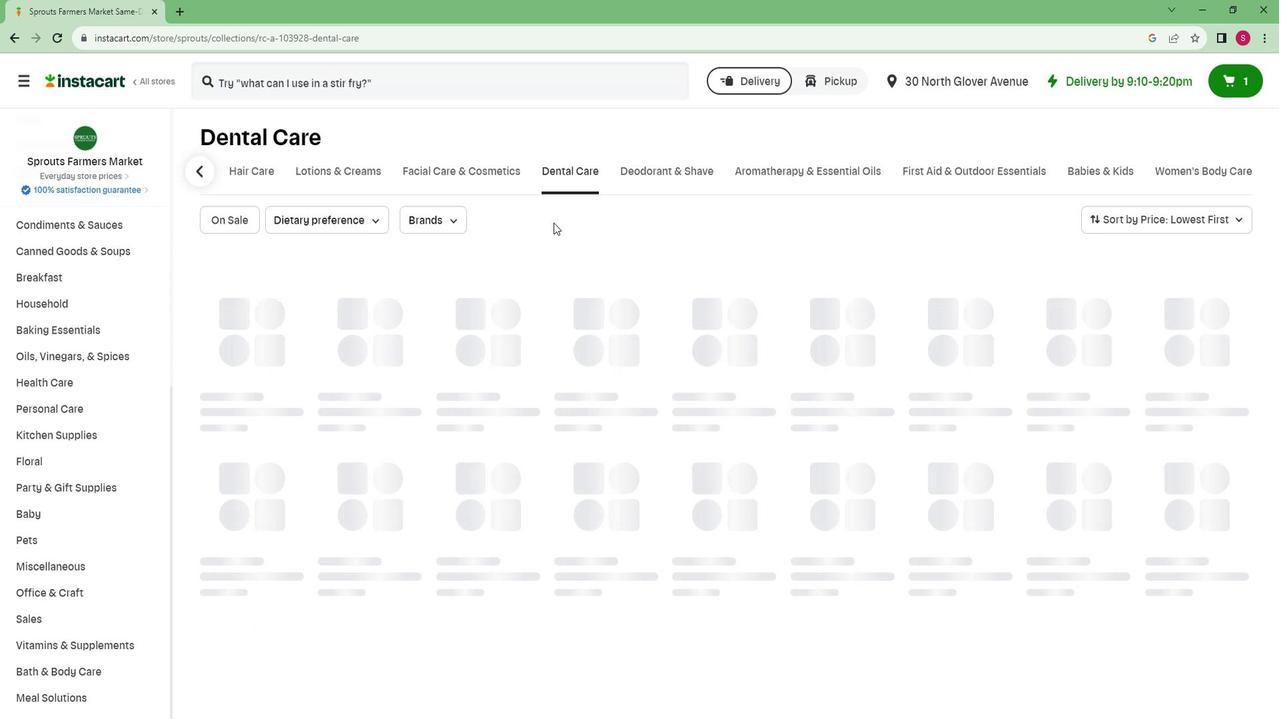 
Action: Mouse scrolled (552, 220) with delta (0, 0)
Screenshot: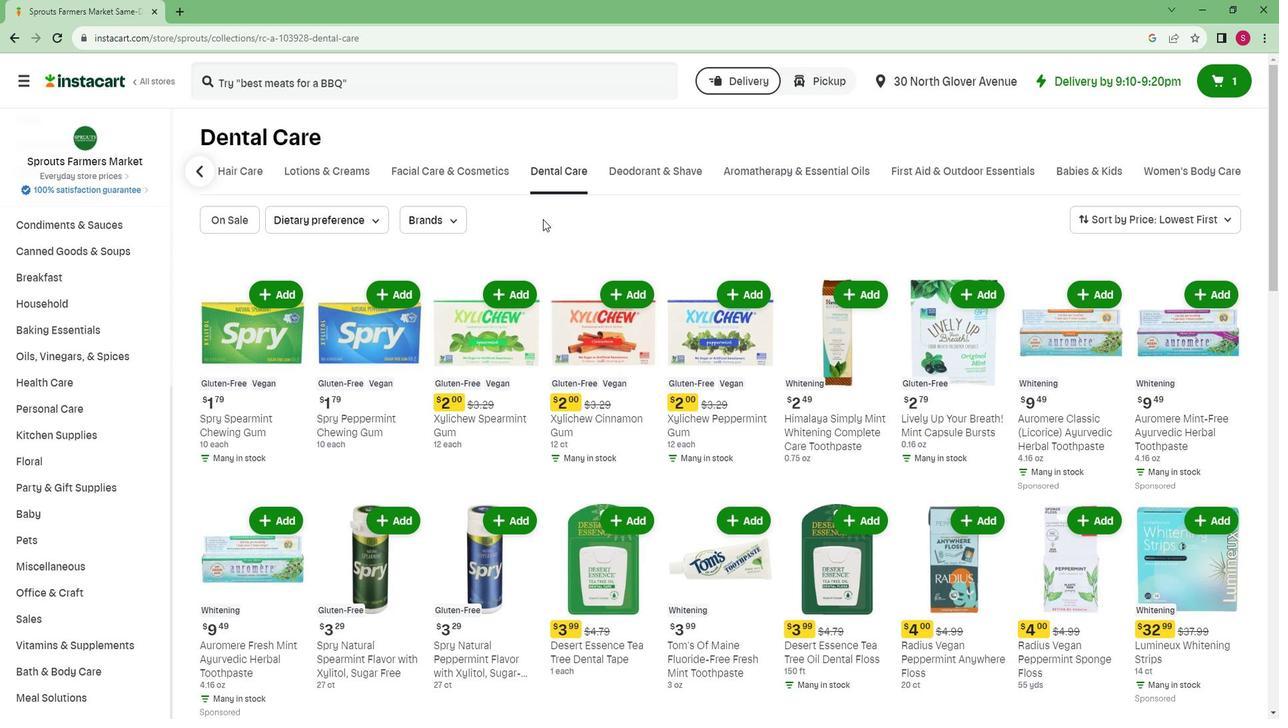 
Action: Mouse scrolled (552, 220) with delta (0, 0)
Screenshot: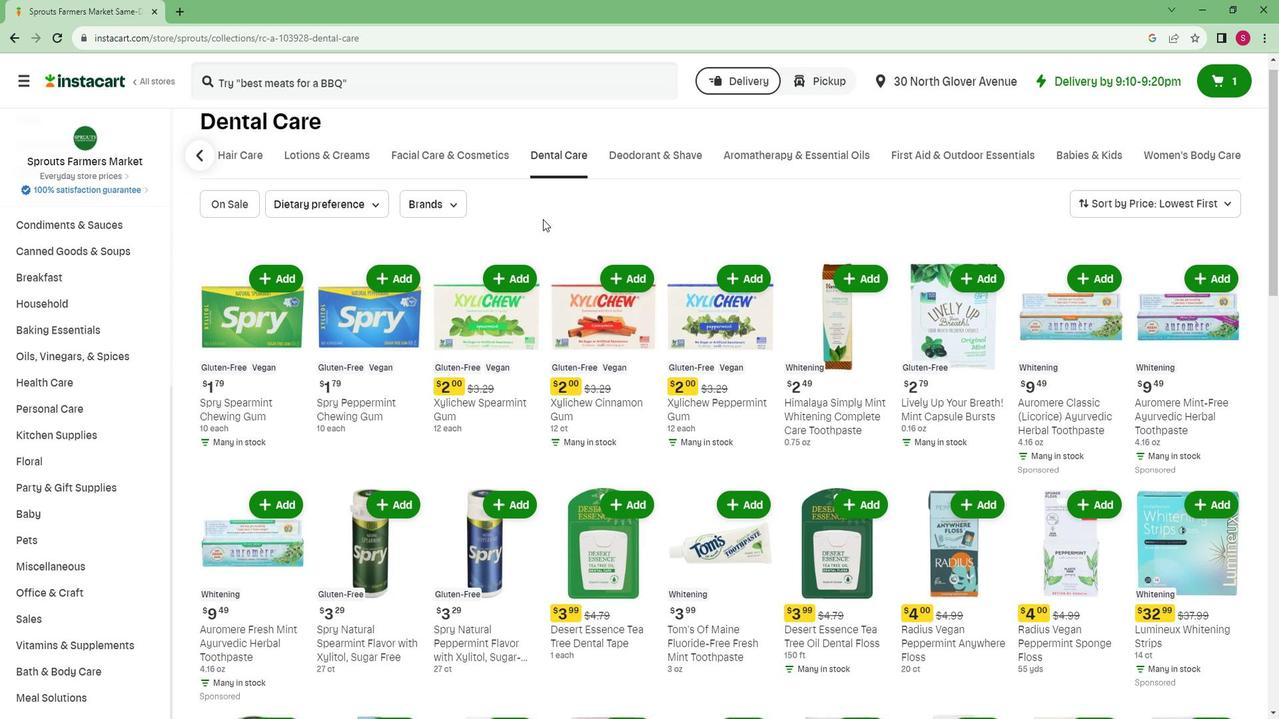 
